 Task: Create in the project AdaptFlow and in the Backlog issue 'Address issues related to incorrect data input by users' a child issue 'Serverless computing application performance remediation and reporting', and assign it to team member softage.2@softage.net. Create in the project AdaptFlow and in the Backlog issue 'Implement multi-factor authentication to further enhance security' a child issue 'Automated testing infrastructure disaster recovery optimization and reporting', and assign it to team member softage.3@softage.net
Action: Mouse moved to (83, 62)
Screenshot: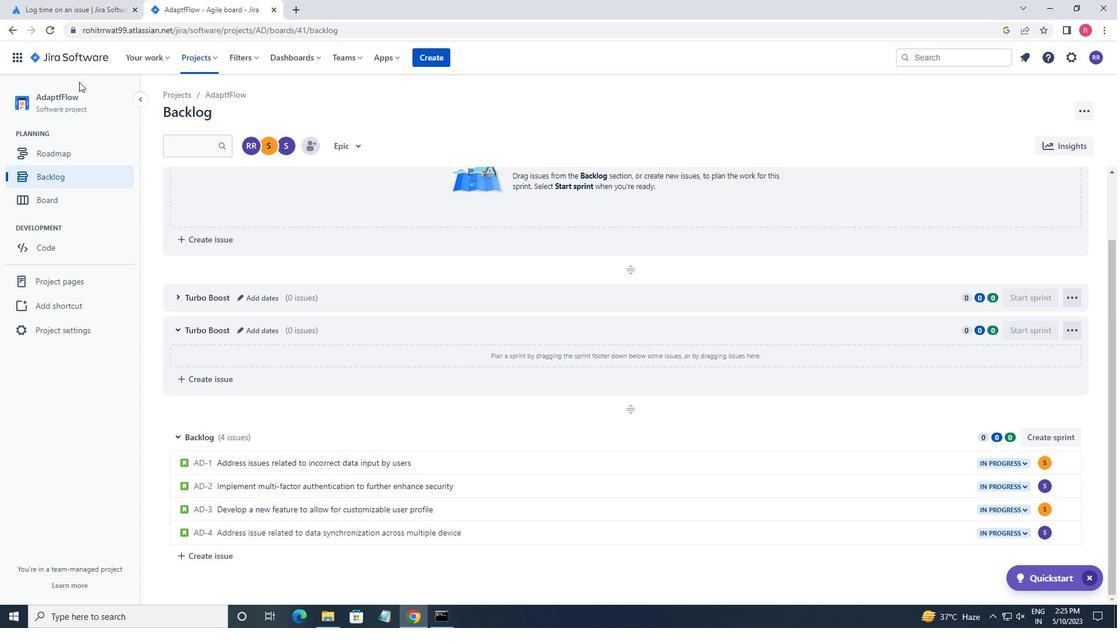 
Action: Mouse pressed left at (83, 62)
Screenshot: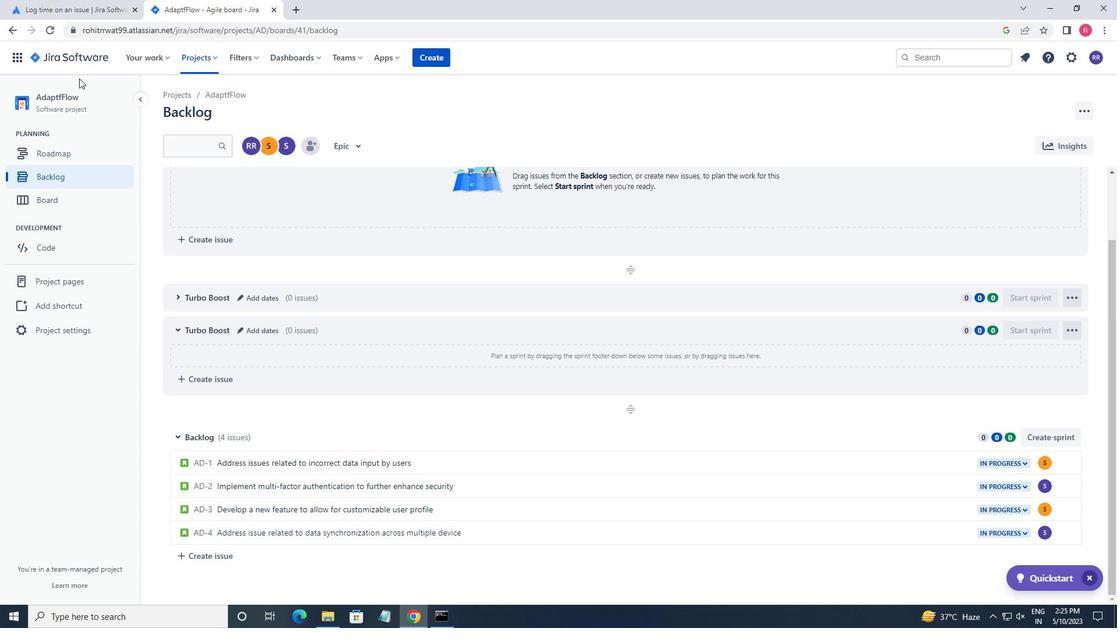 
Action: Mouse moved to (214, 61)
Screenshot: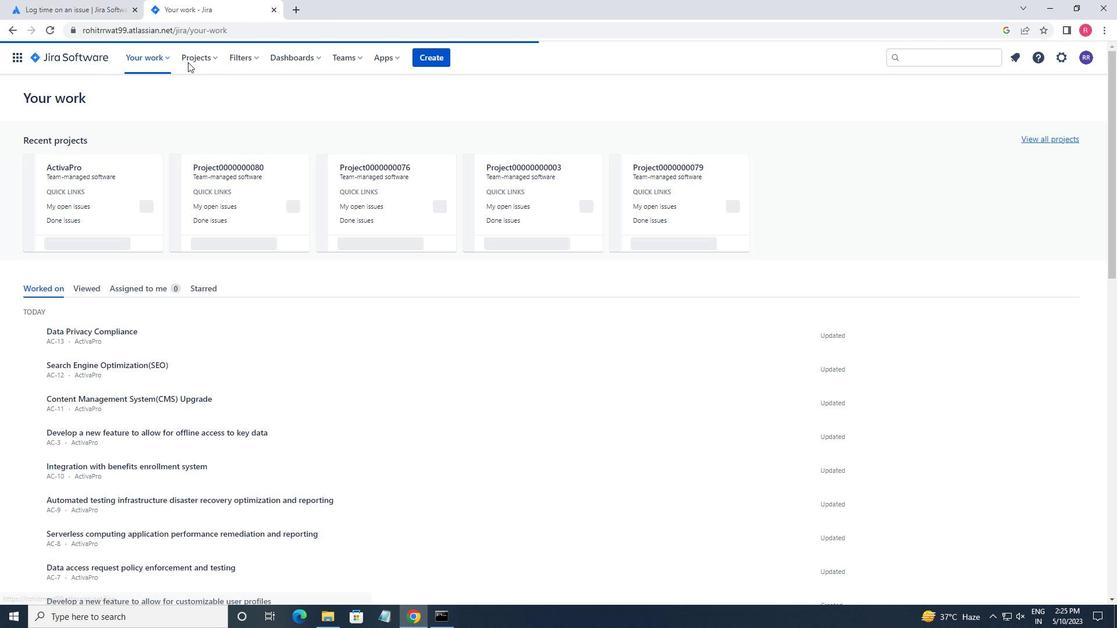
Action: Mouse pressed left at (214, 61)
Screenshot: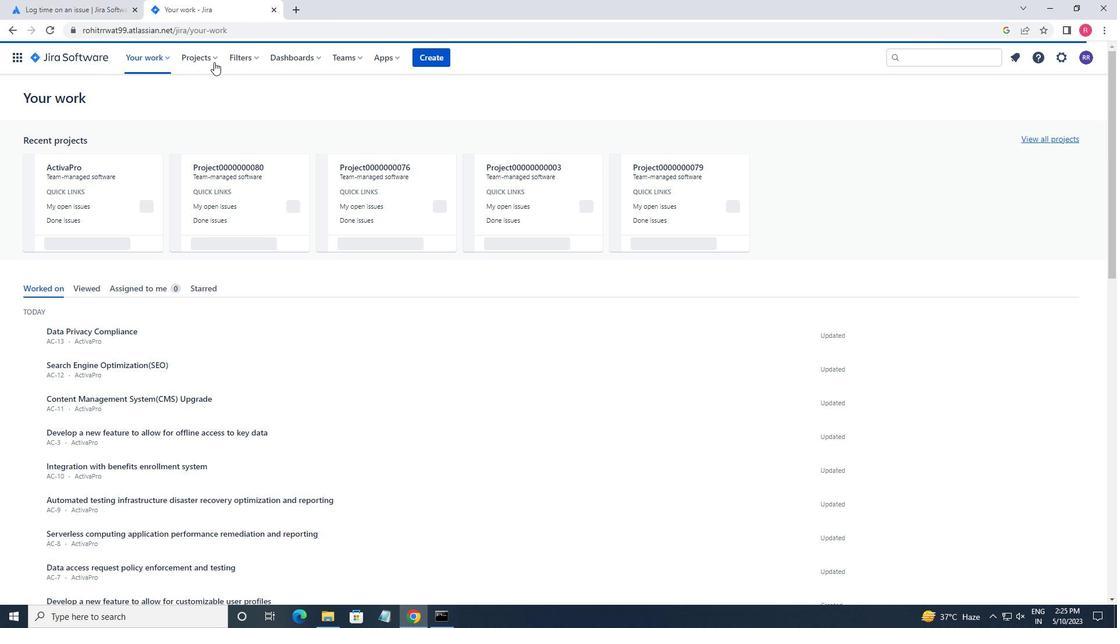 
Action: Mouse moved to (233, 105)
Screenshot: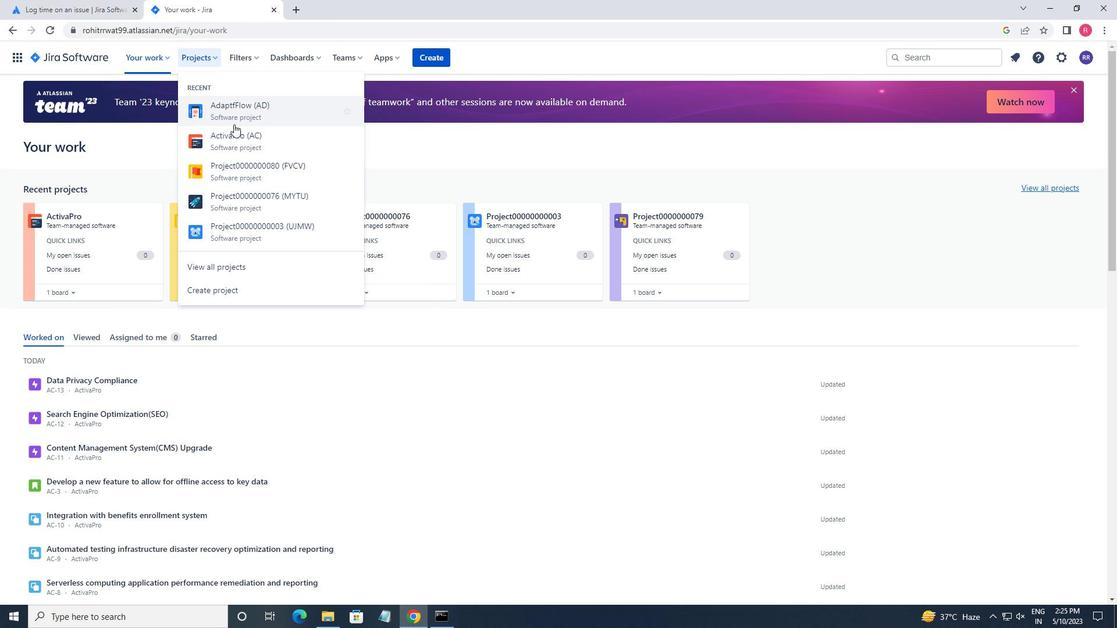 
Action: Mouse pressed left at (233, 105)
Screenshot: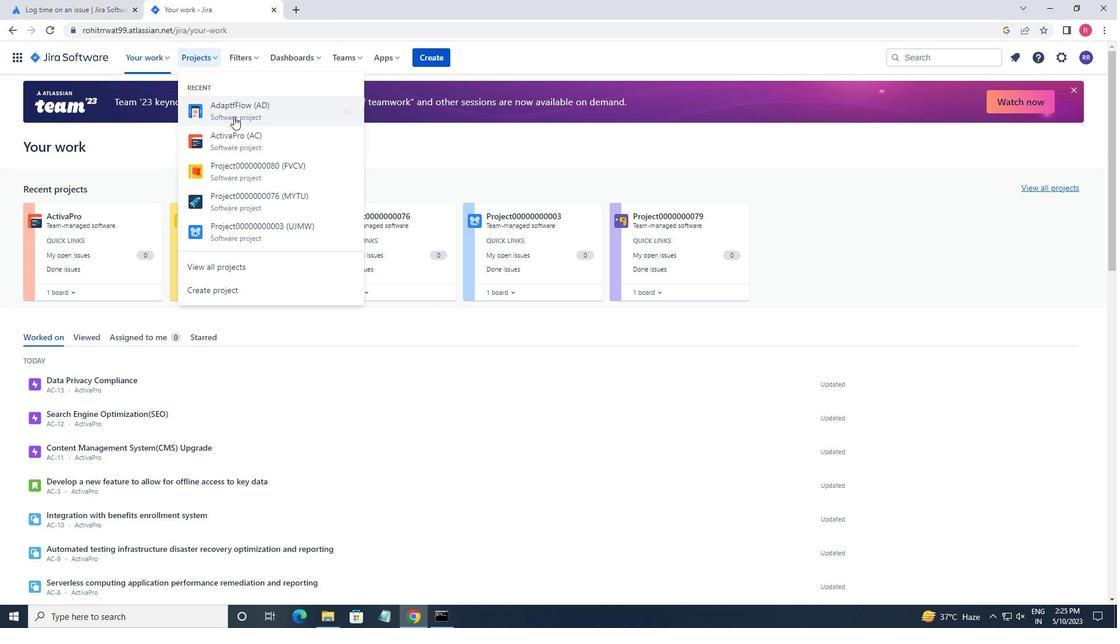 
Action: Mouse moved to (66, 179)
Screenshot: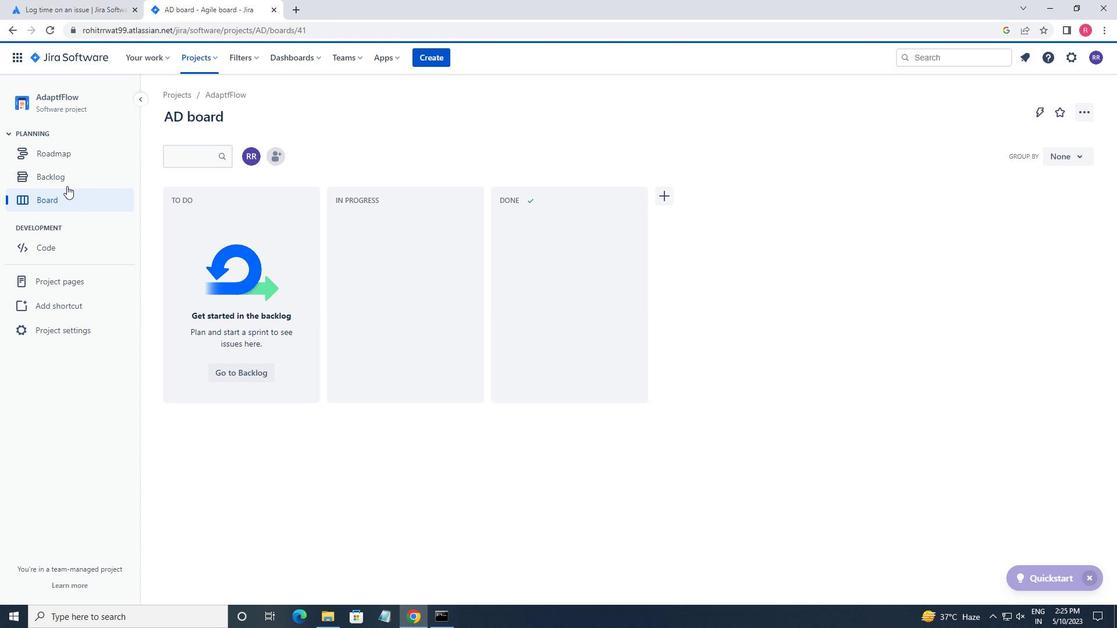
Action: Mouse pressed left at (66, 179)
Screenshot: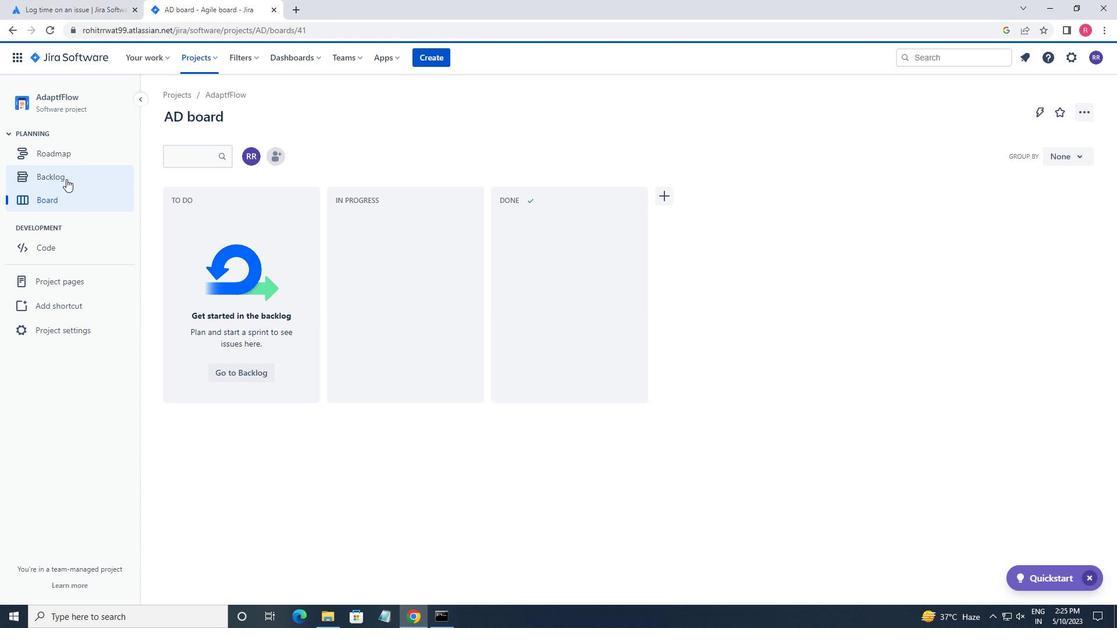 
Action: Mouse moved to (590, 494)
Screenshot: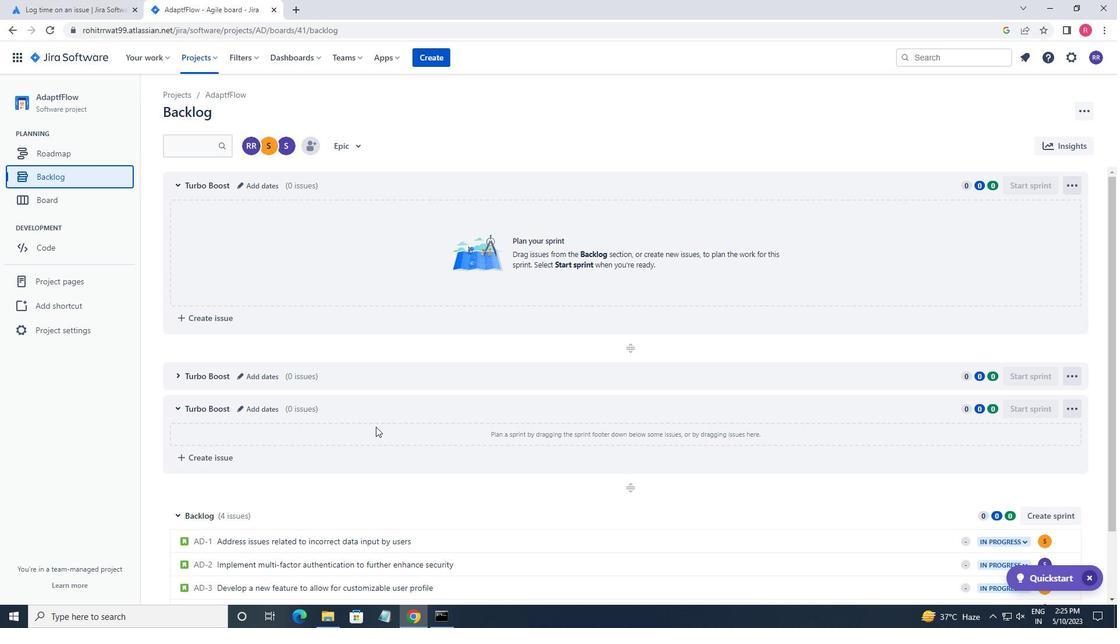 
Action: Mouse scrolled (590, 493) with delta (0, 0)
Screenshot: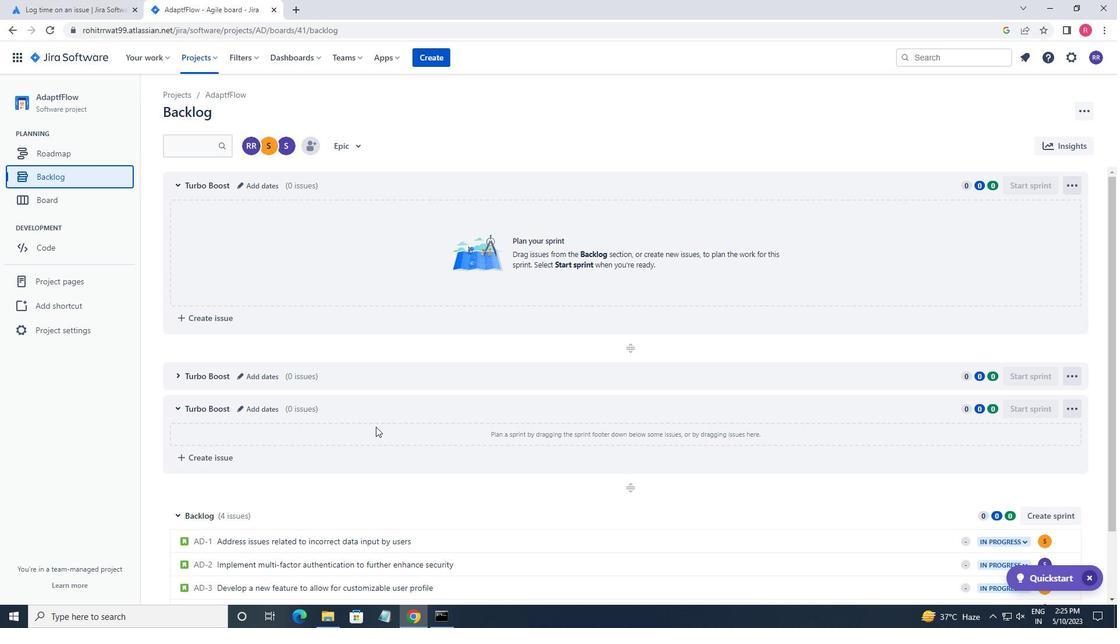 
Action: Mouse moved to (597, 494)
Screenshot: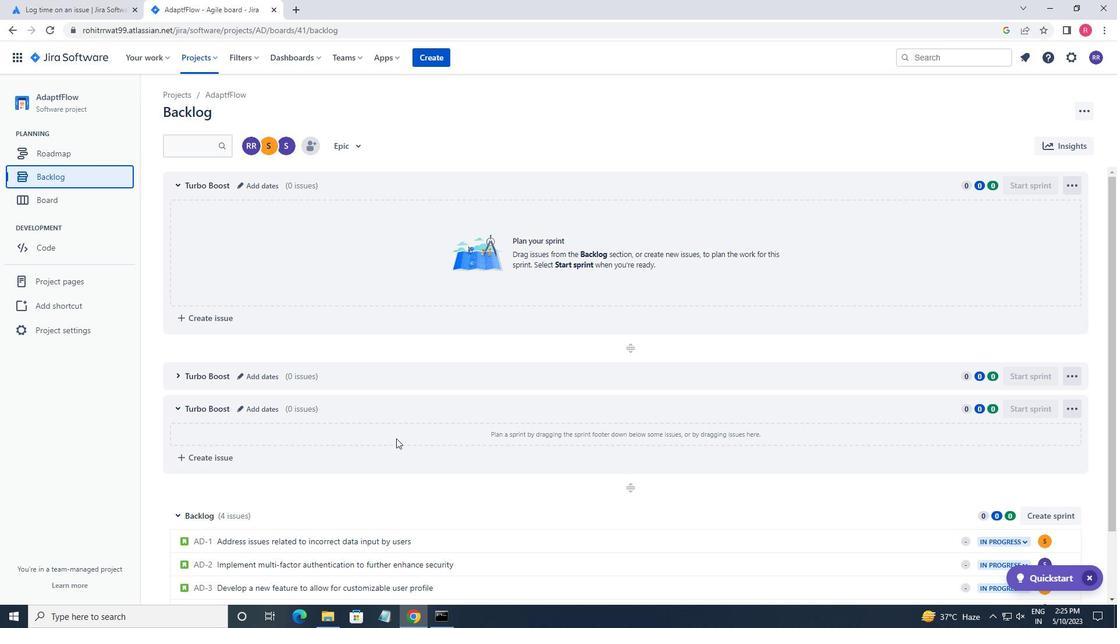 
Action: Mouse scrolled (597, 493) with delta (0, 0)
Screenshot: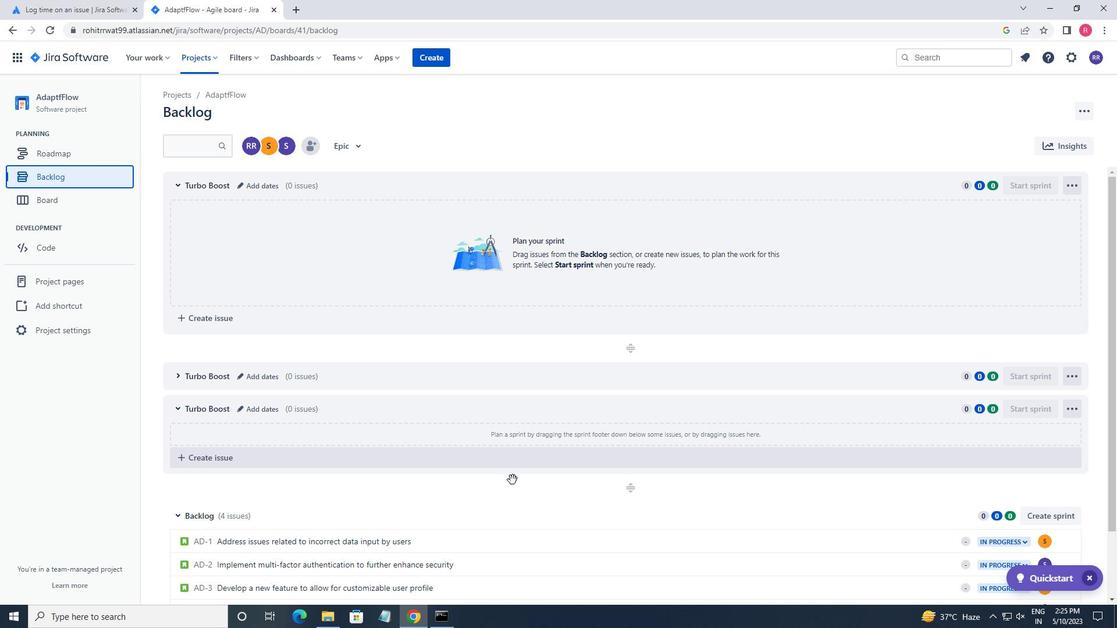 
Action: Mouse moved to (749, 465)
Screenshot: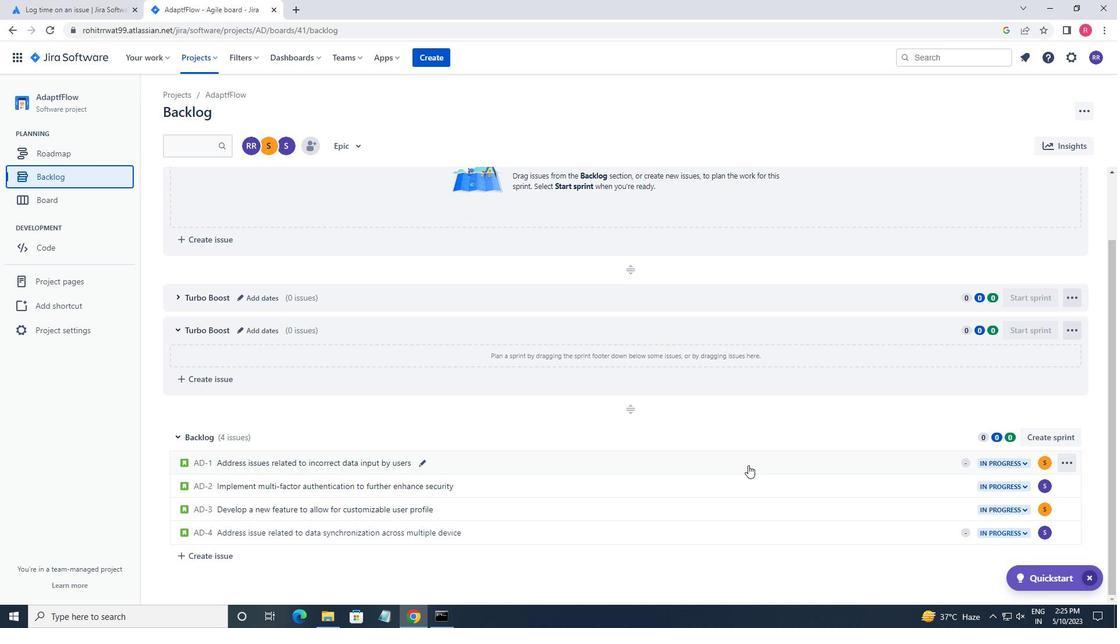 
Action: Mouse pressed left at (749, 465)
Screenshot: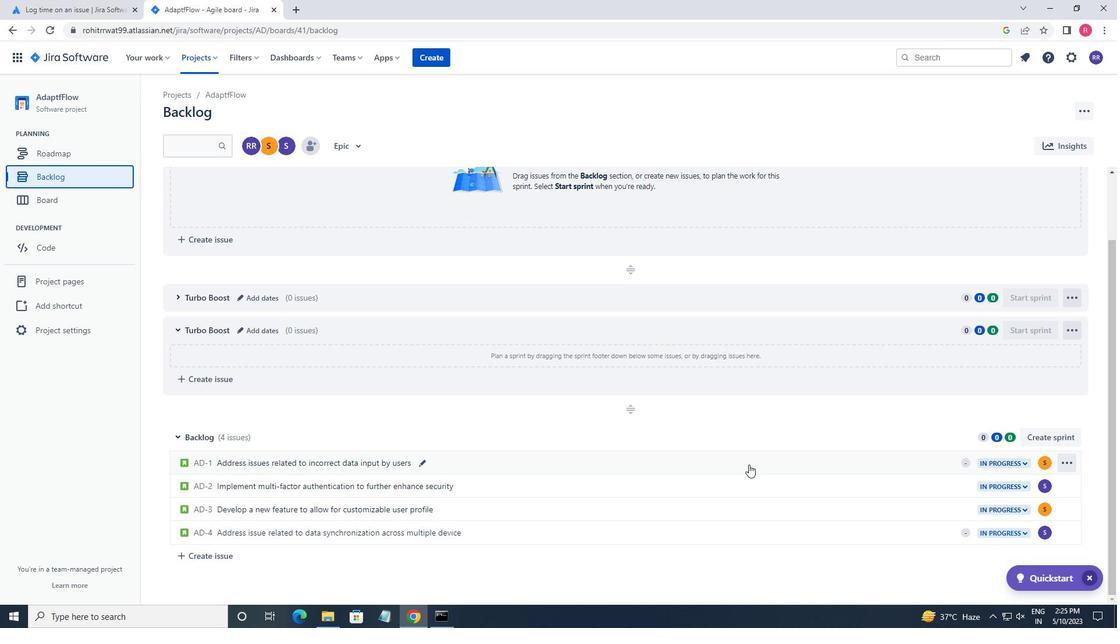 
Action: Mouse moved to (905, 251)
Screenshot: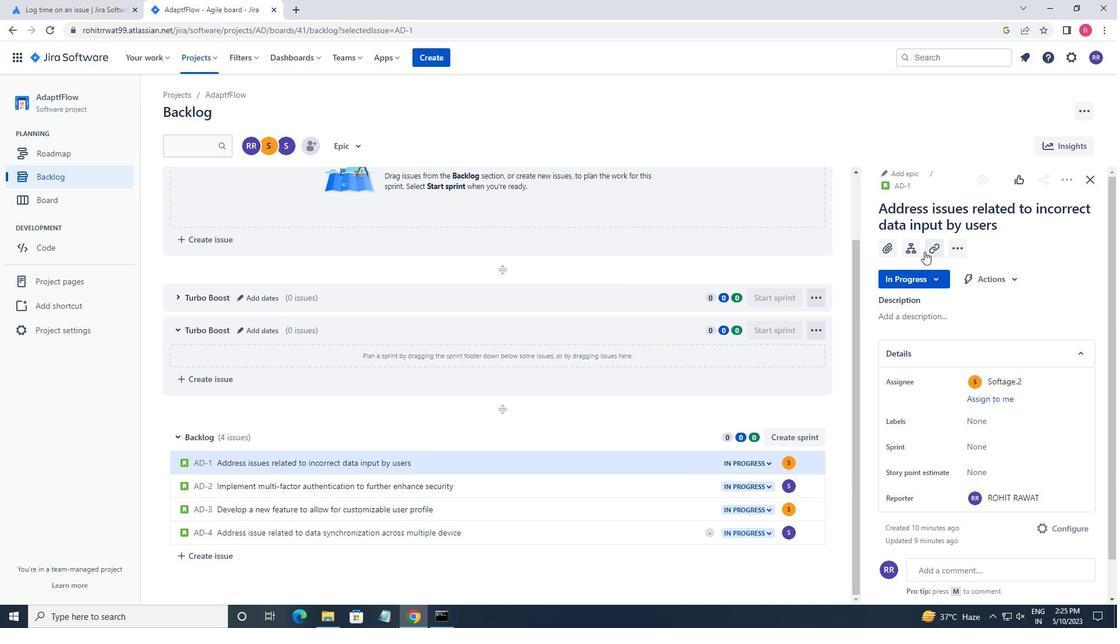 
Action: Mouse pressed left at (905, 251)
Screenshot: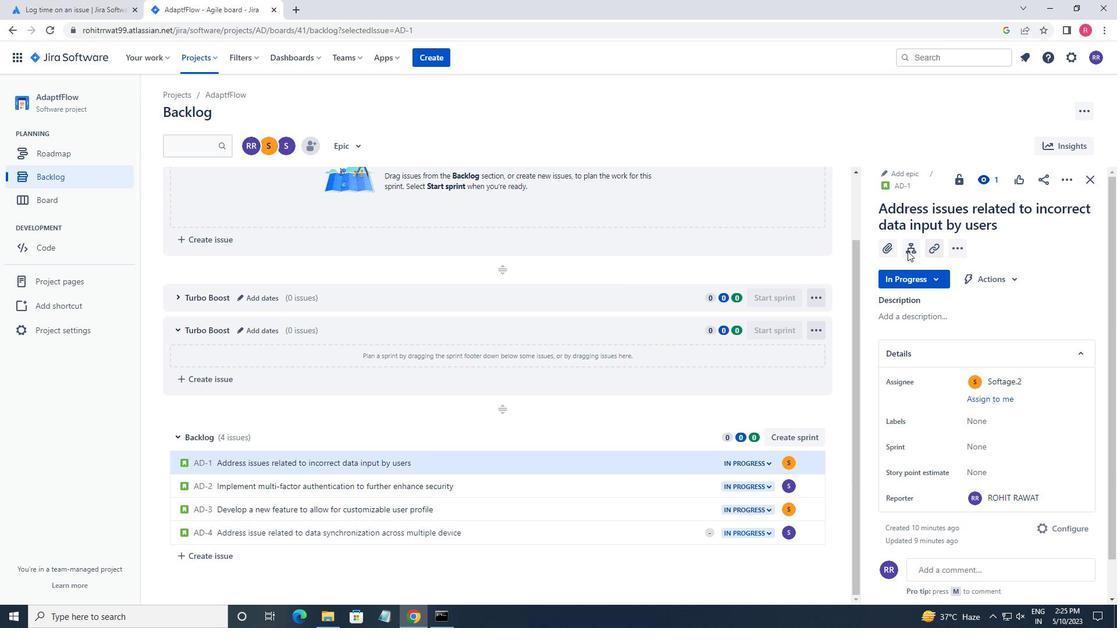 
Action: Mouse moved to (907, 364)
Screenshot: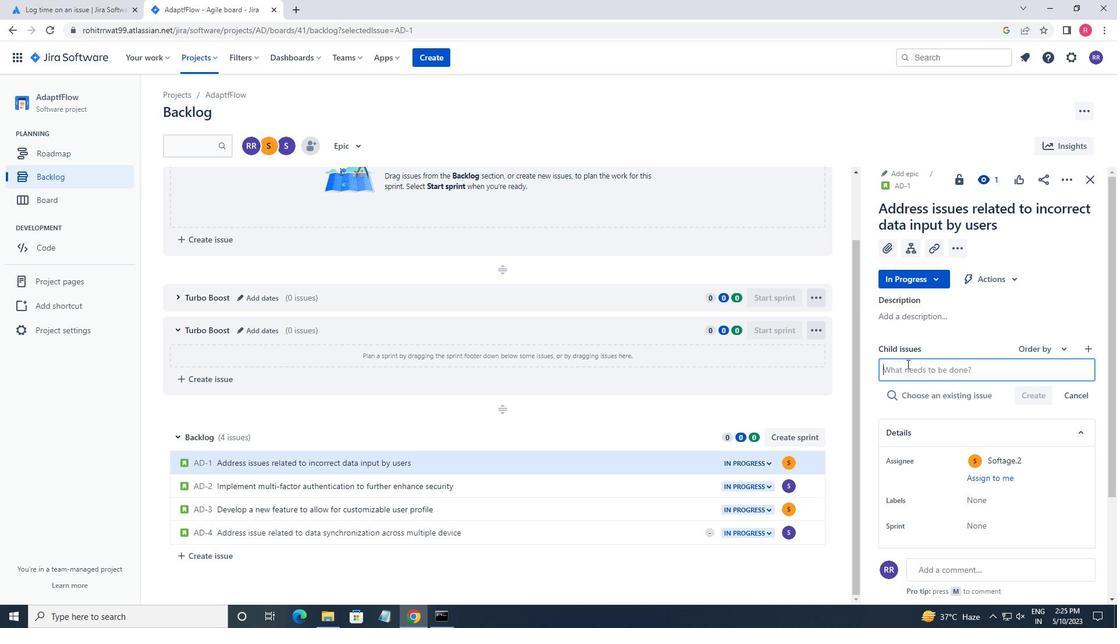 
Action: Key pressed <Key.shift>SERVERLESS<Key.space>COMPUTING<Key.space>APPLICATION<Key.space>PERFI<Key.backspace>ORMANCE
Screenshot: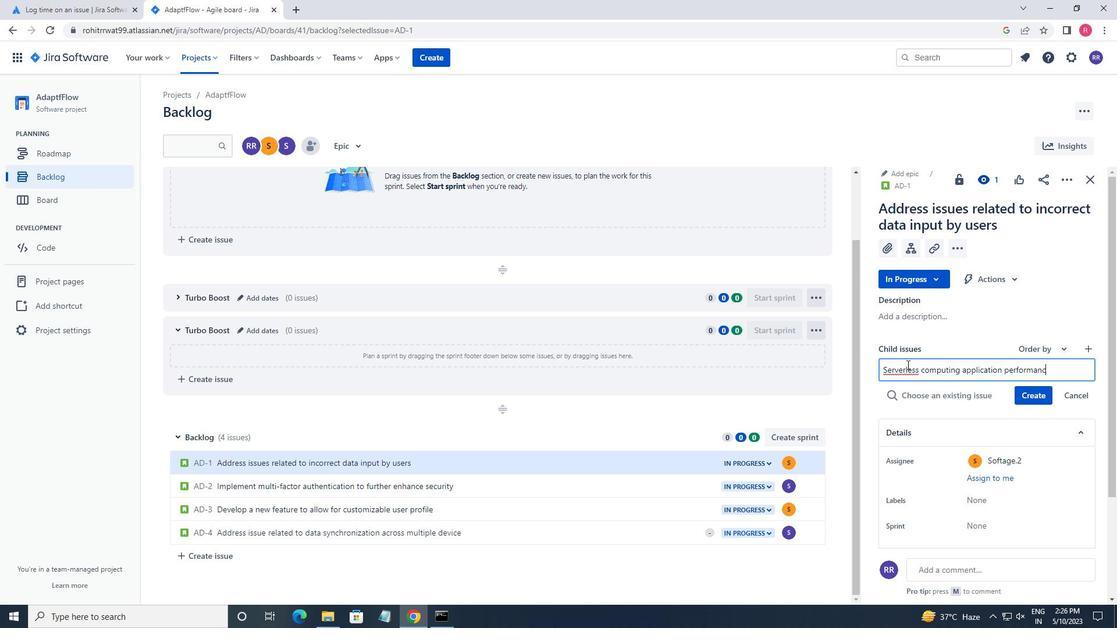 
Action: Mouse moved to (910, 366)
Screenshot: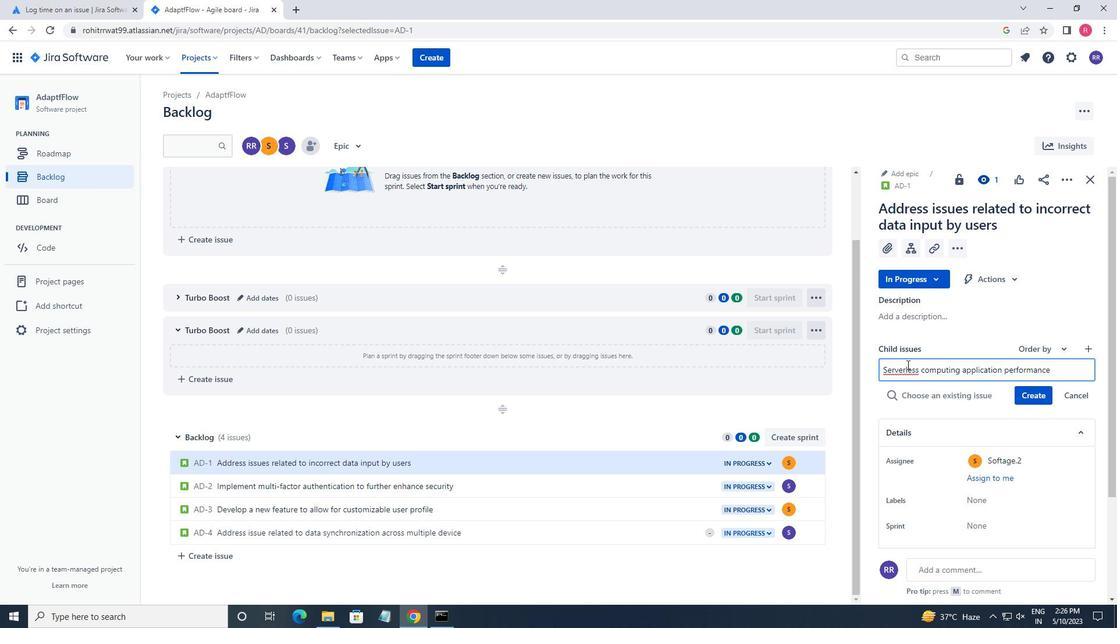 
Action: Mouse pressed left at (910, 366)
Screenshot: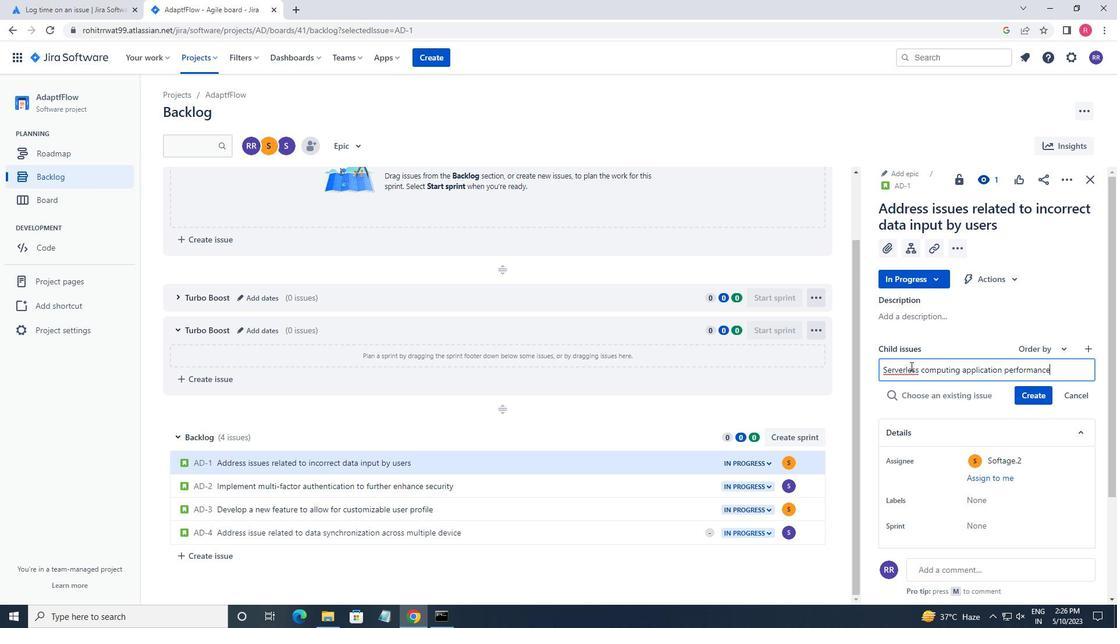 
Action: Mouse moved to (1058, 370)
Screenshot: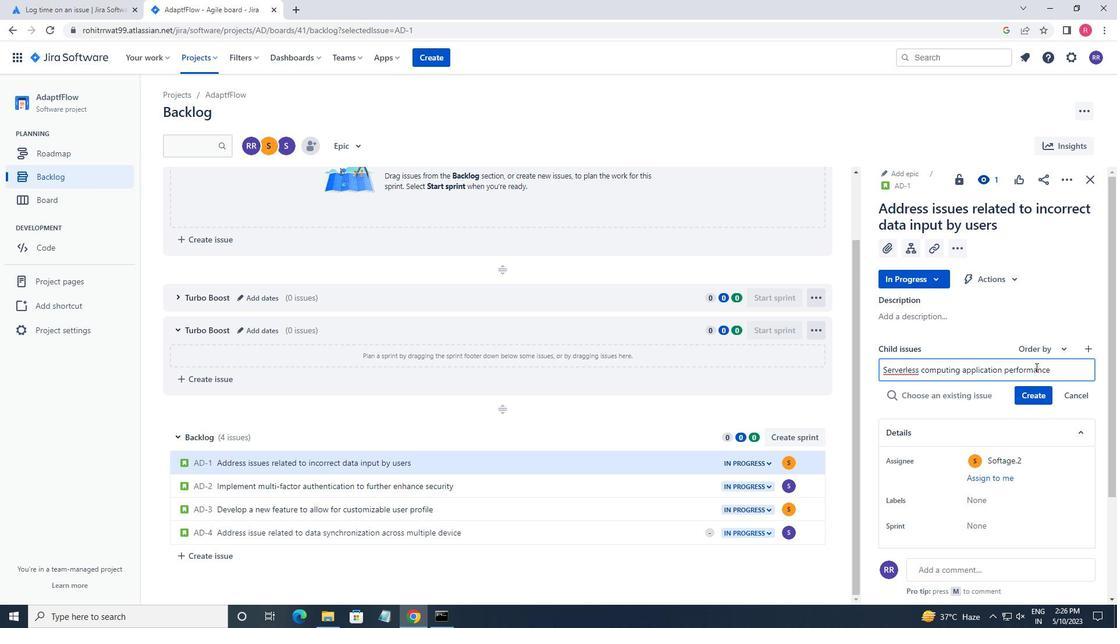 
Action: Mouse pressed left at (1058, 370)
Screenshot: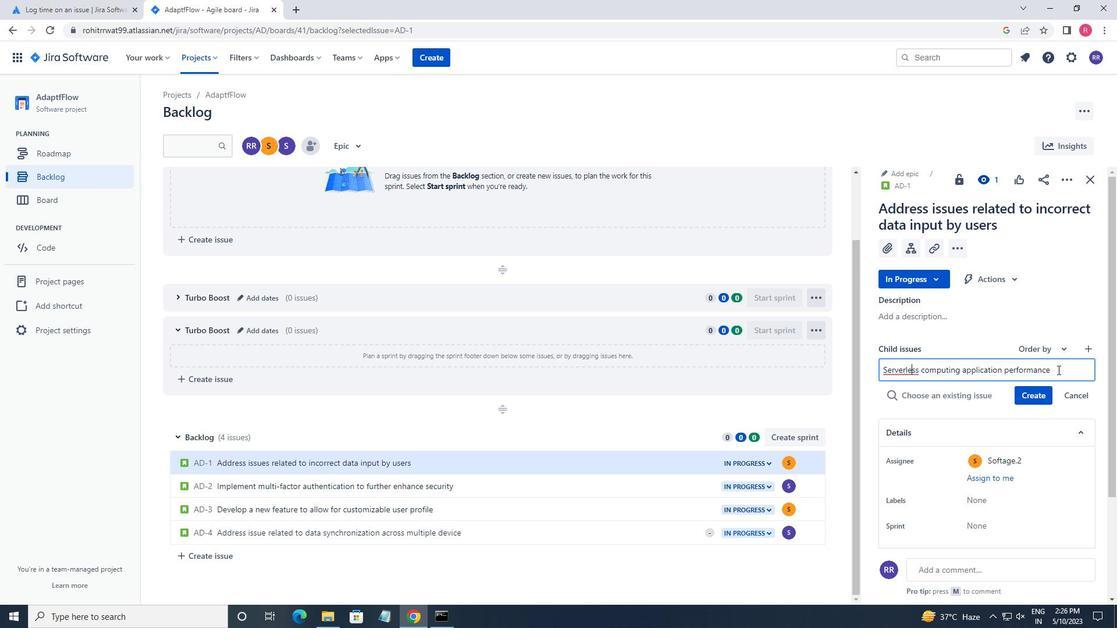 
Action: Mouse moved to (1057, 369)
Screenshot: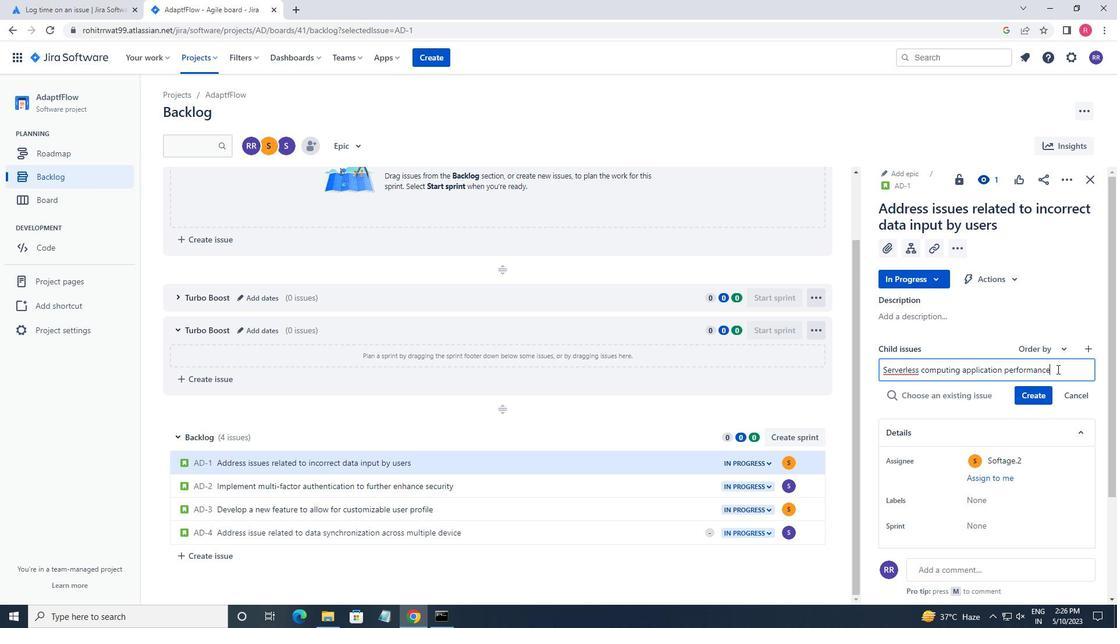 
Action: Key pressed <Key.enter>
Screenshot: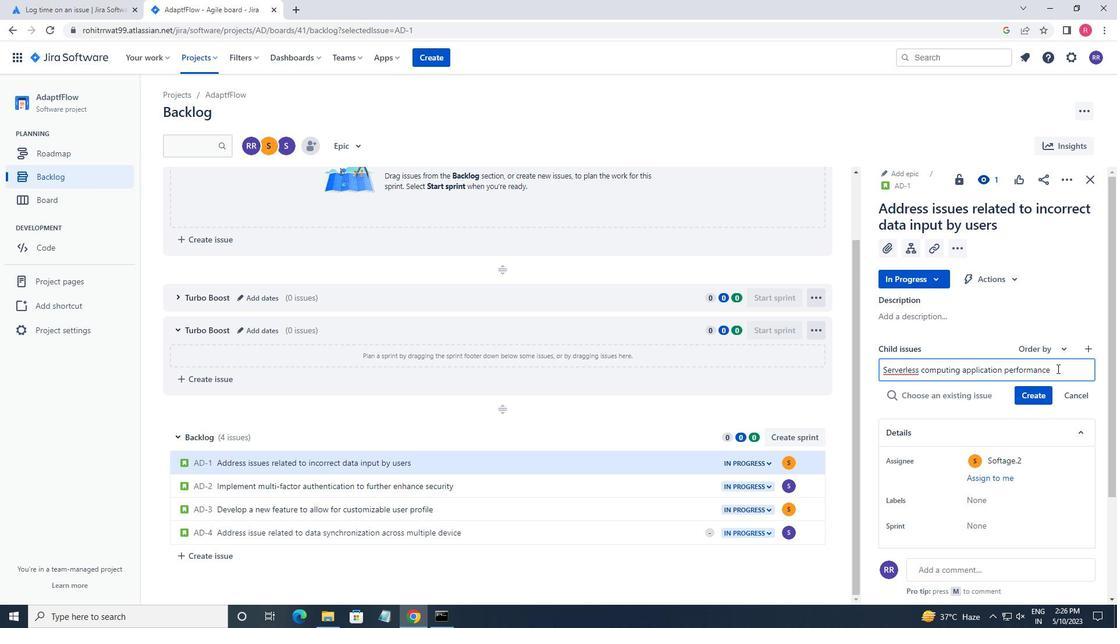 
Action: Mouse moved to (1057, 369)
Screenshot: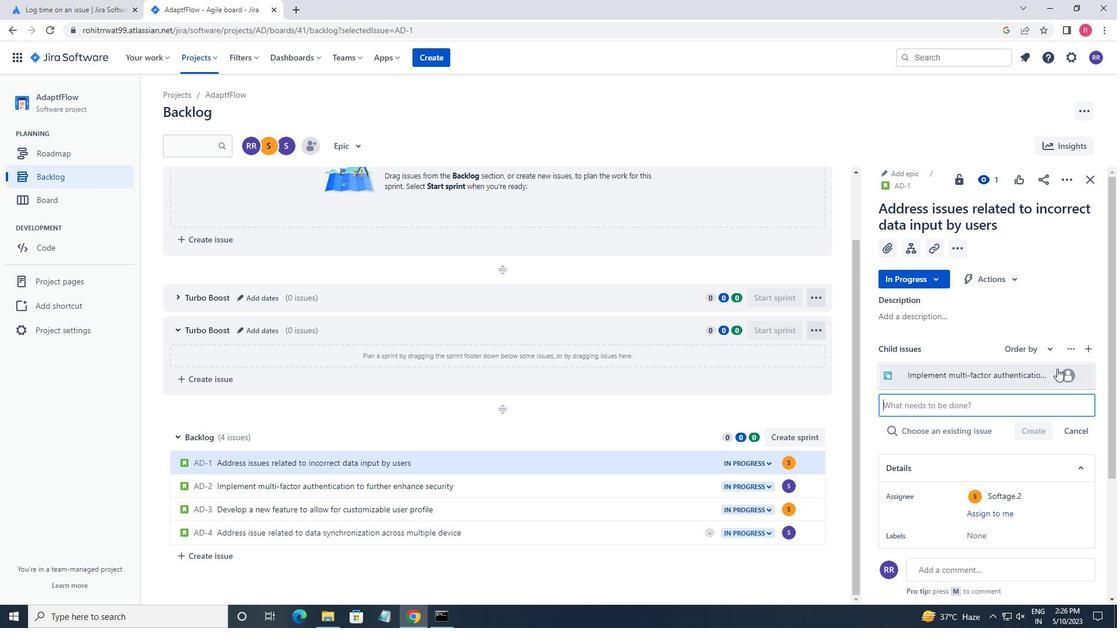 
Action: Mouse pressed left at (1057, 369)
Screenshot: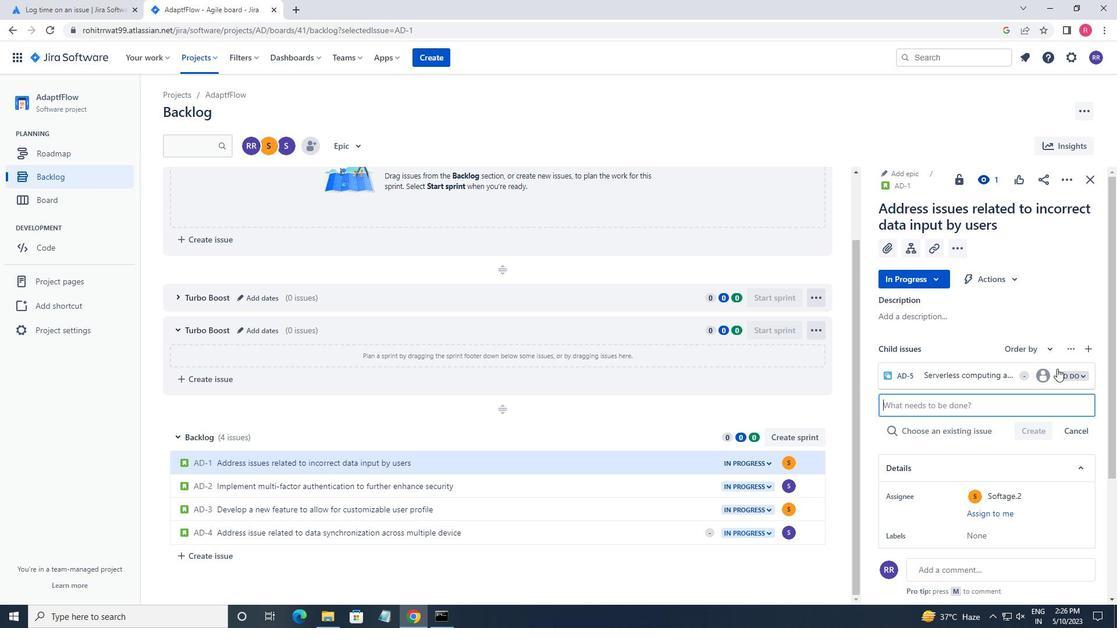 
Action: Mouse moved to (1002, 376)
Screenshot: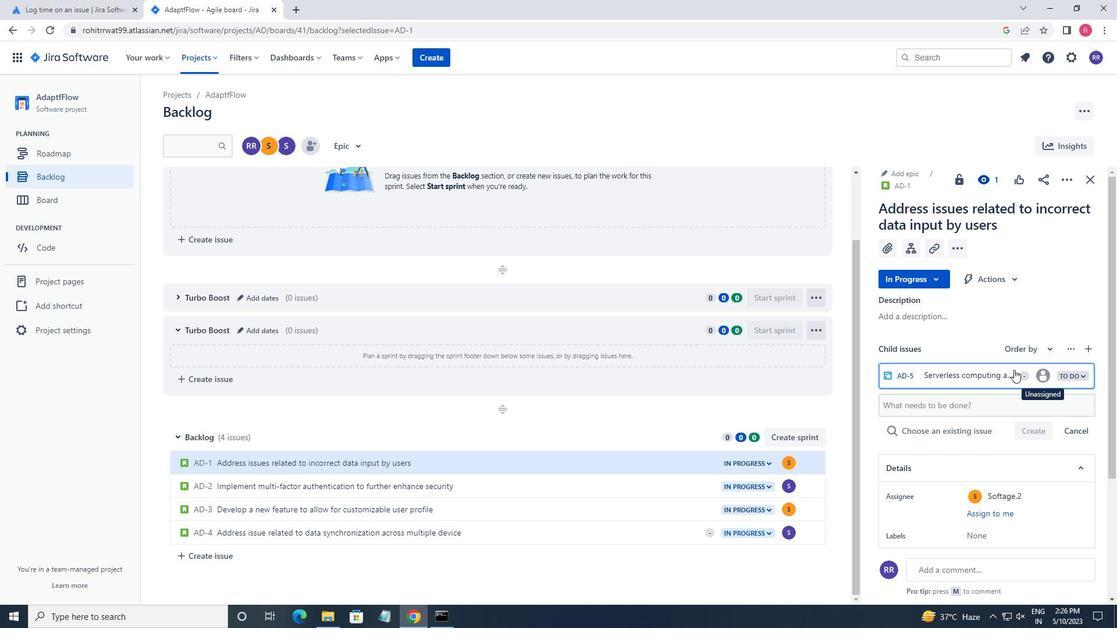 
Action: Mouse pressed left at (1002, 376)
Screenshot: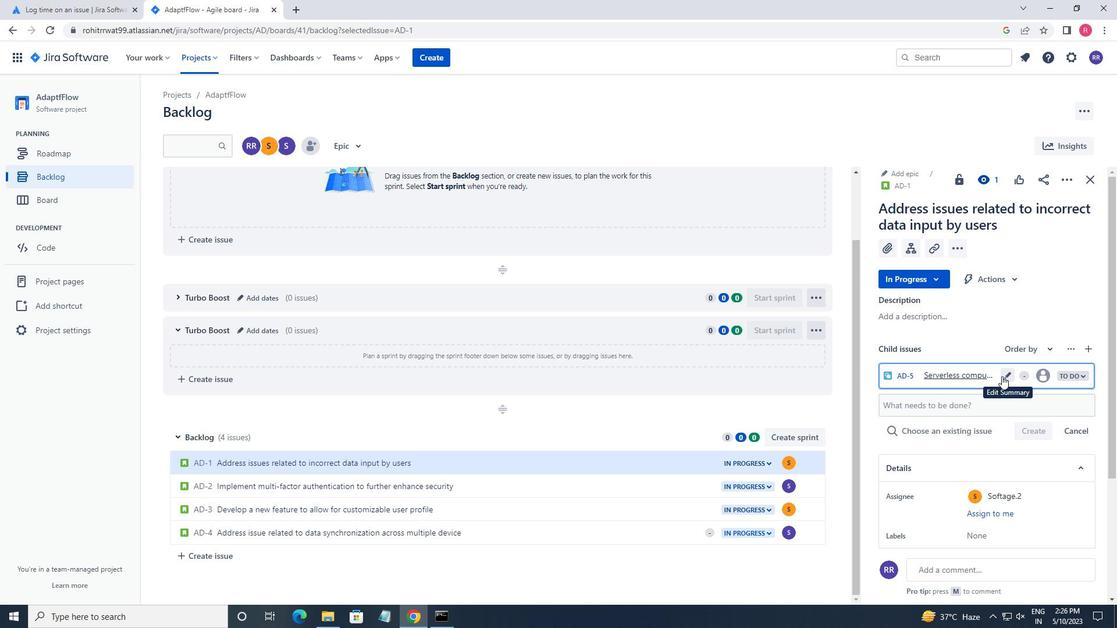 
Action: Mouse moved to (968, 376)
Screenshot: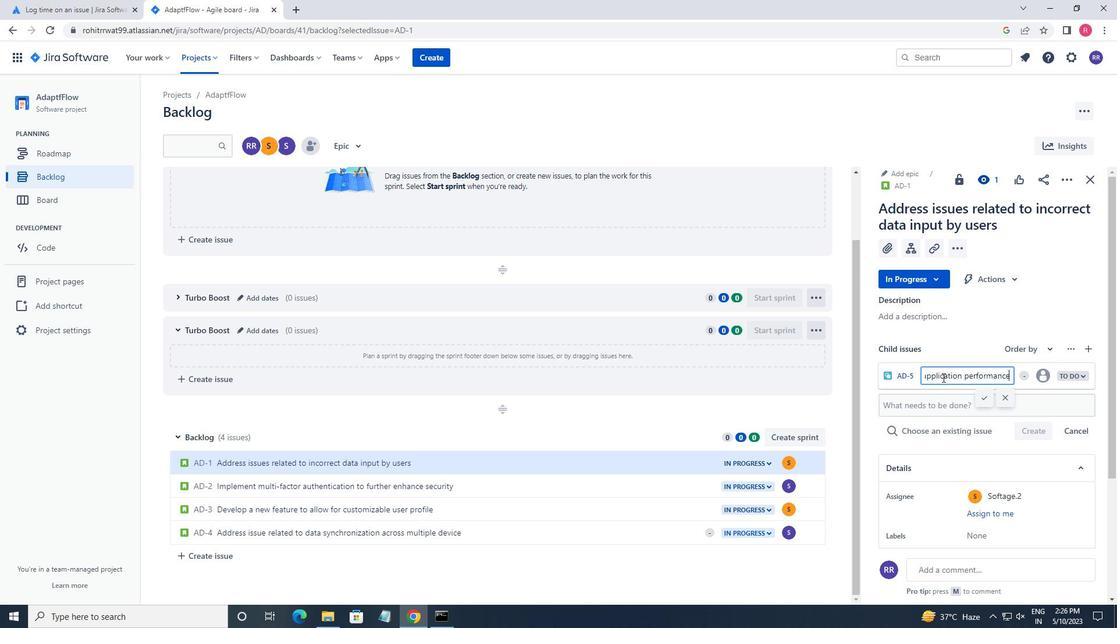 
Action: Key pressed <Key.space>REMEDIATION<Key.space>AND<Key.space>REPORTING<Key.enter>
Screenshot: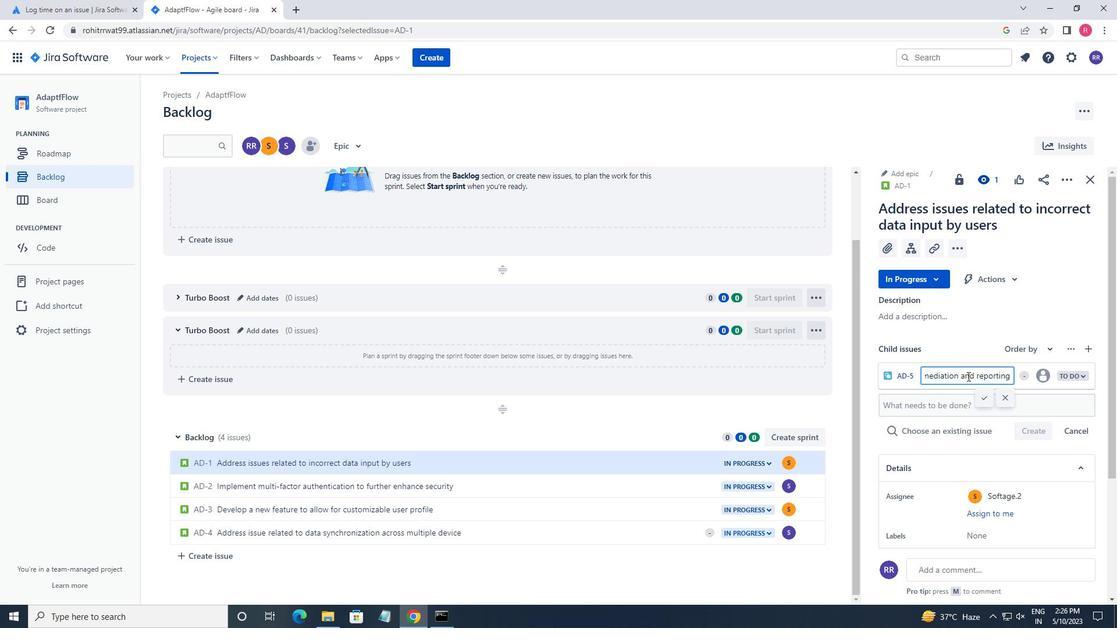 
Action: Mouse moved to (1043, 373)
Screenshot: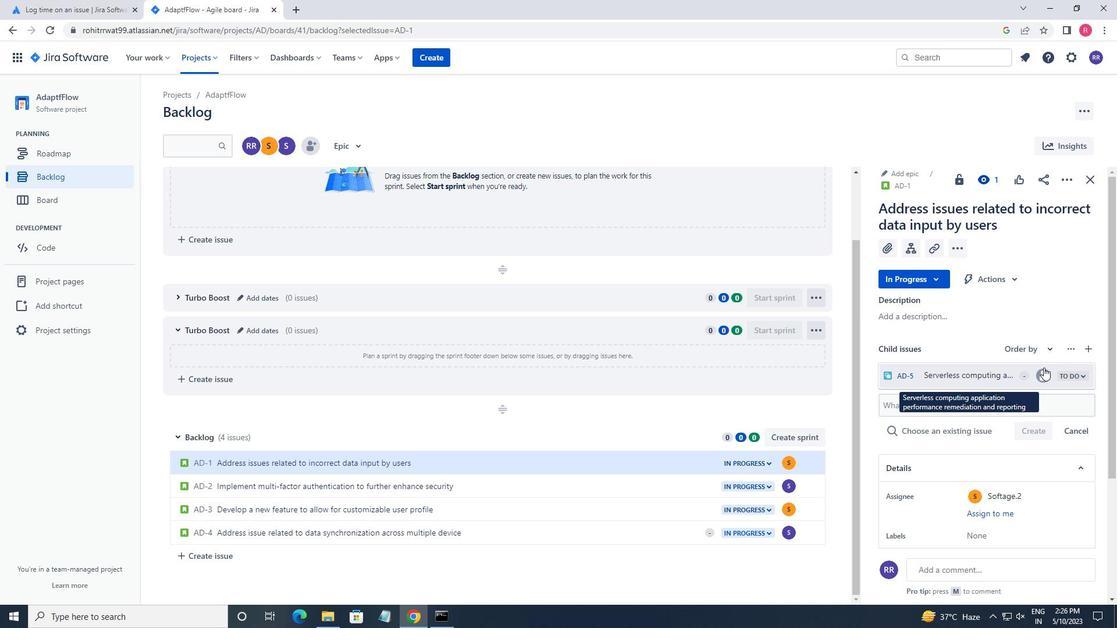 
Action: Mouse pressed left at (1043, 373)
Screenshot: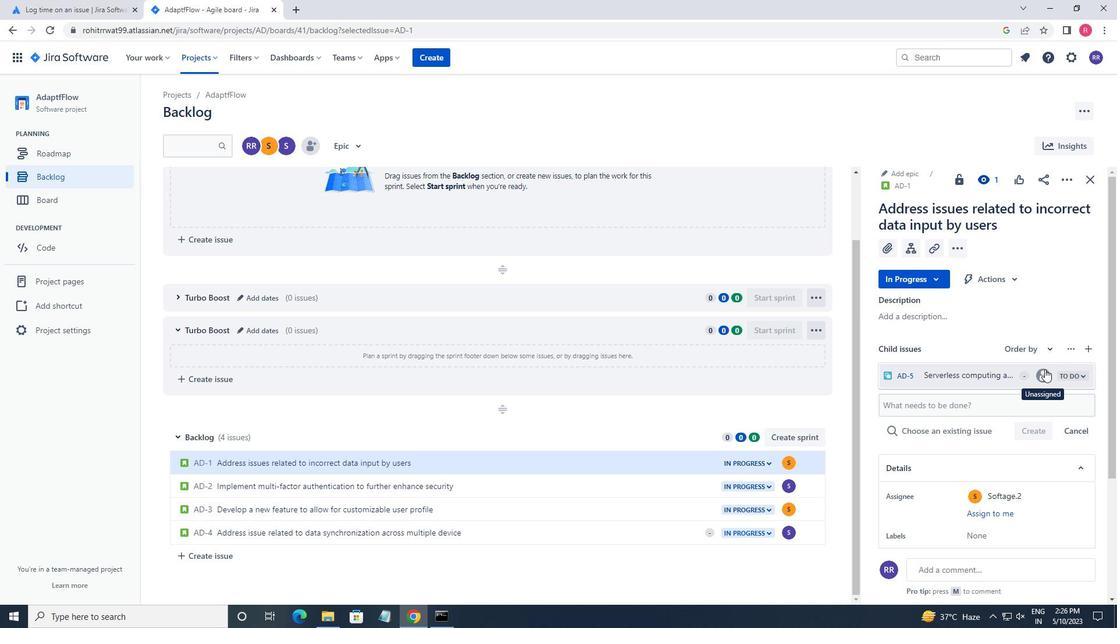 
Action: Mouse moved to (918, 353)
Screenshot: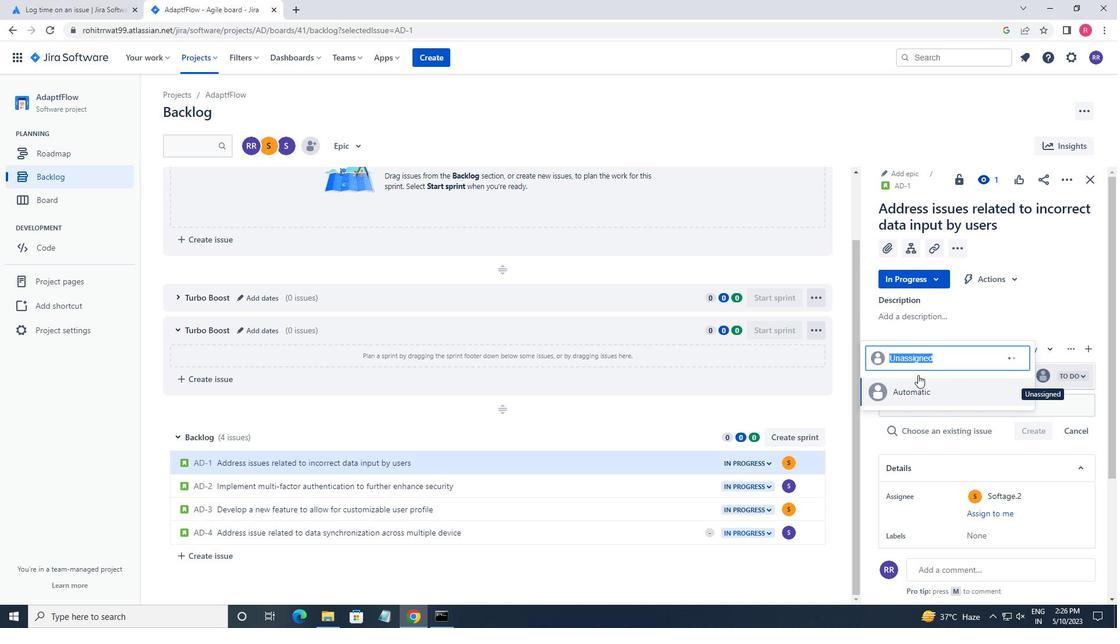 
Action: Key pressed <Key.shift>SOFTAGE.2<Key.shift>@SOFTAGE.NET<Key.enter>
Screenshot: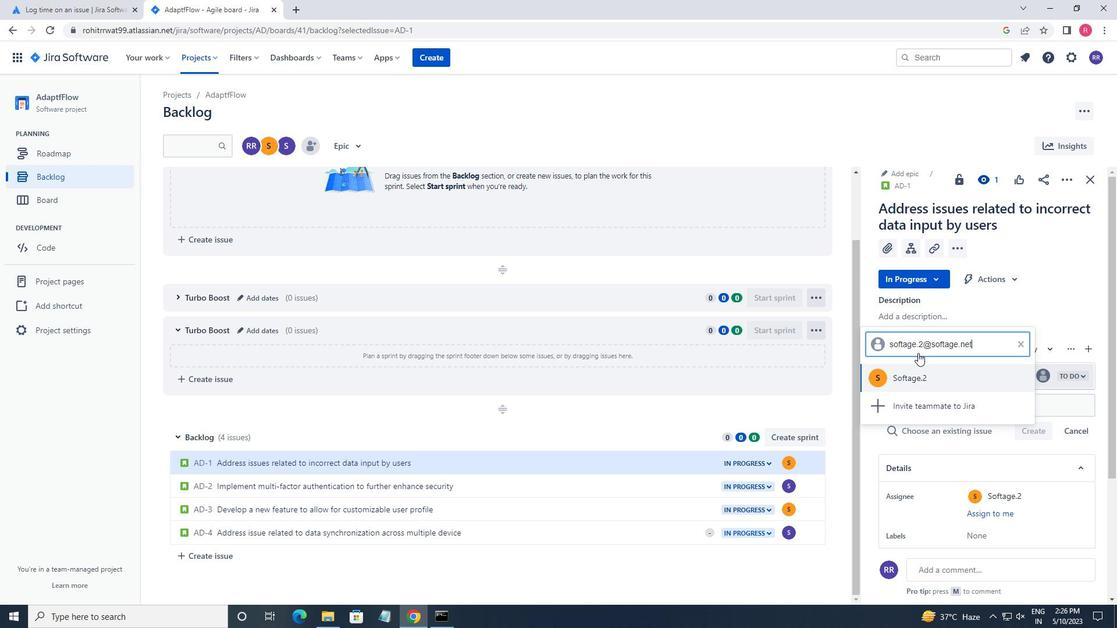 
Action: Mouse moved to (503, 484)
Screenshot: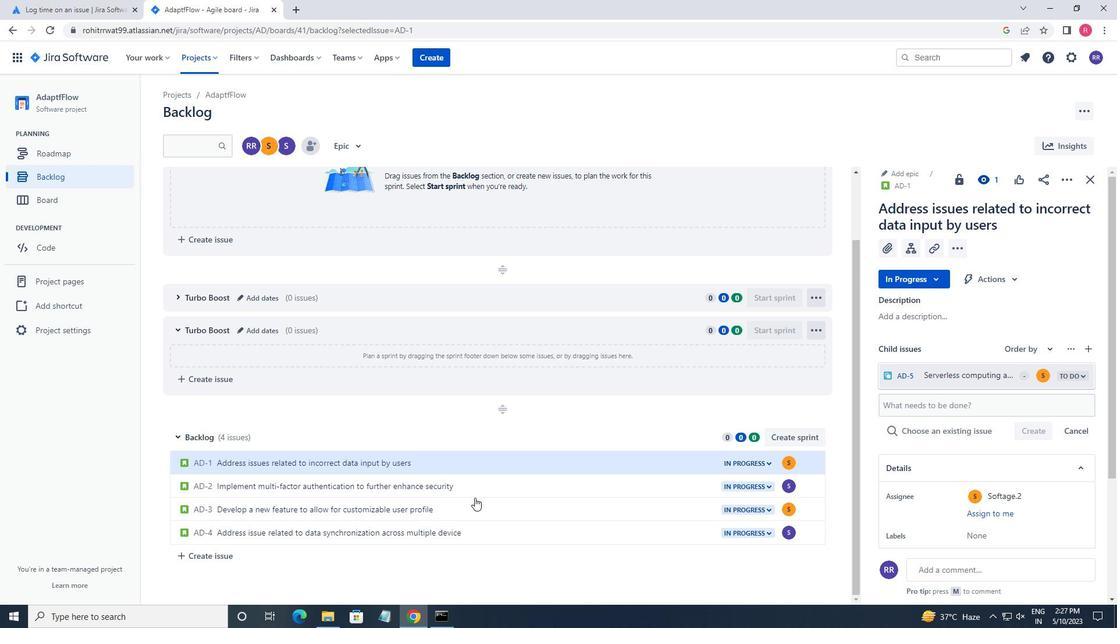 
Action: Mouse pressed left at (503, 484)
Screenshot: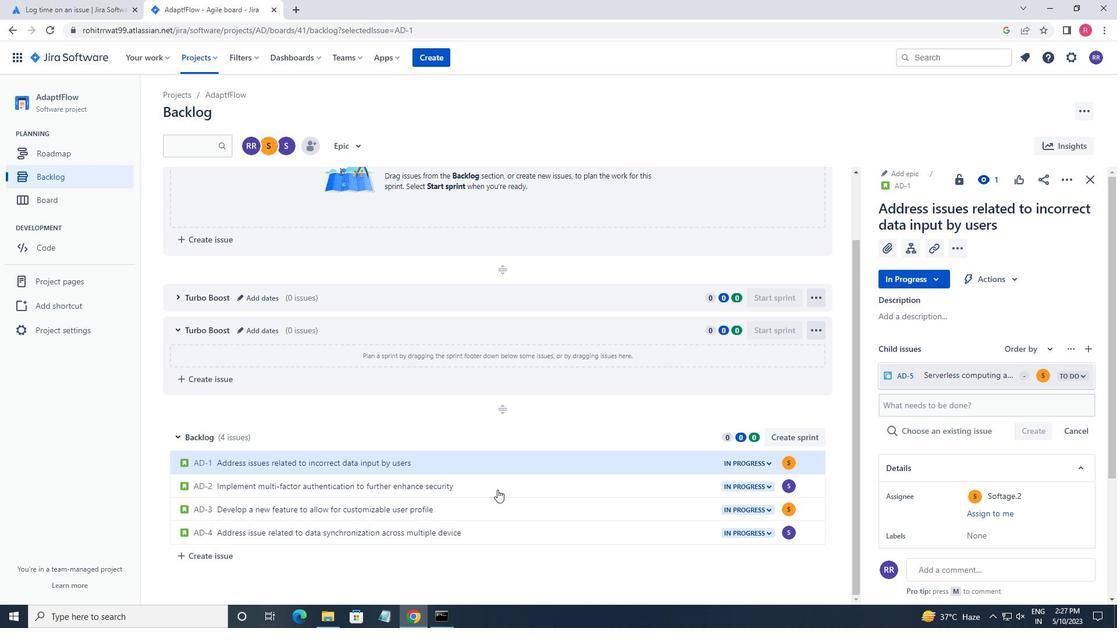 
Action: Mouse moved to (906, 261)
Screenshot: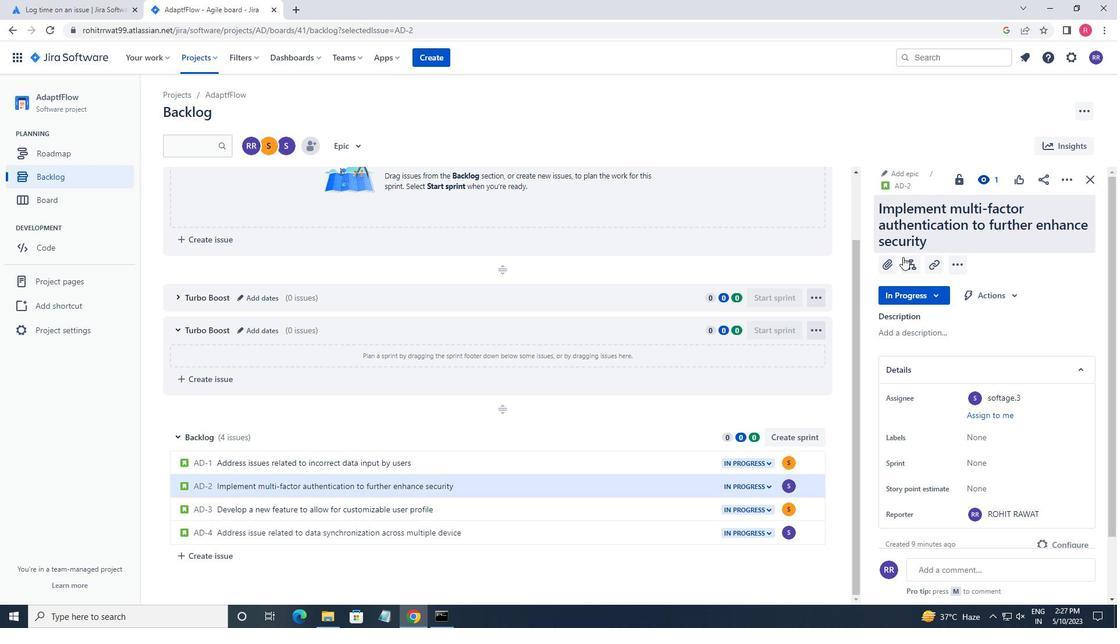 
Action: Mouse pressed left at (906, 261)
Screenshot: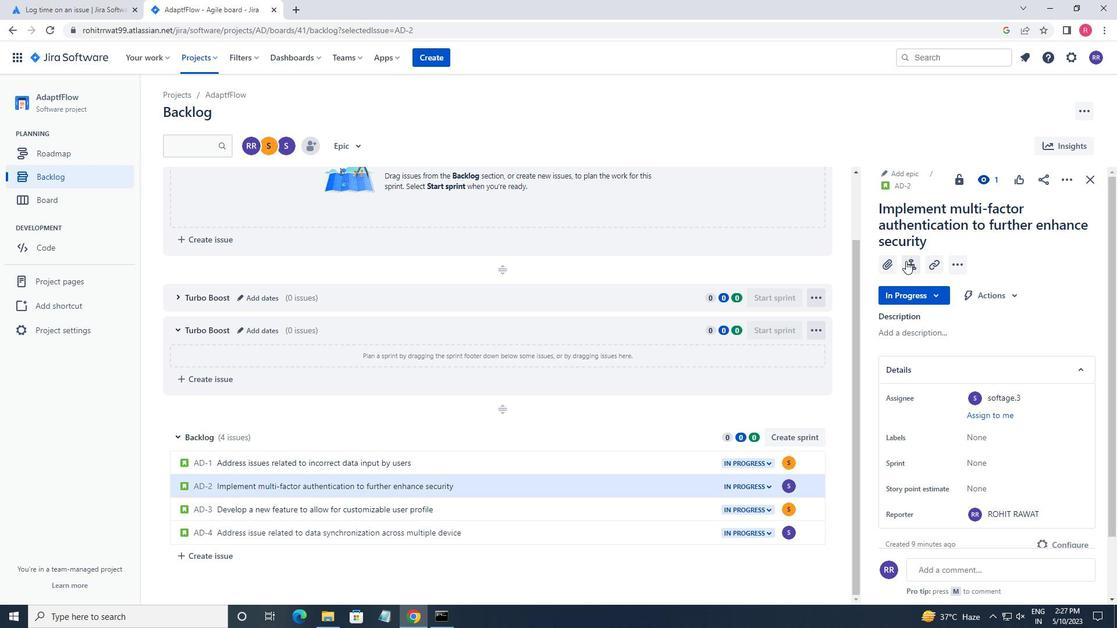 
Action: Mouse moved to (957, 378)
Screenshot: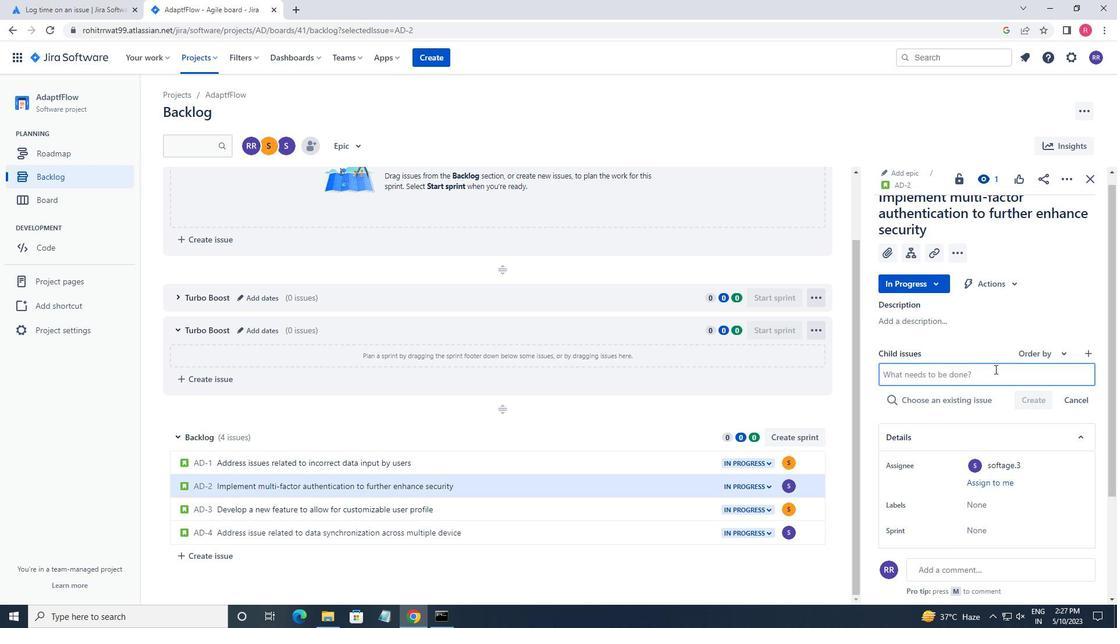 
Action: Key pressed <Key.shift>AUTOMATED<Key.space>TESTING<Key.space>INFRASTUCTURE<Key.space>DISATER<Key.space>RECOVERY<Key.space>OP
Screenshot: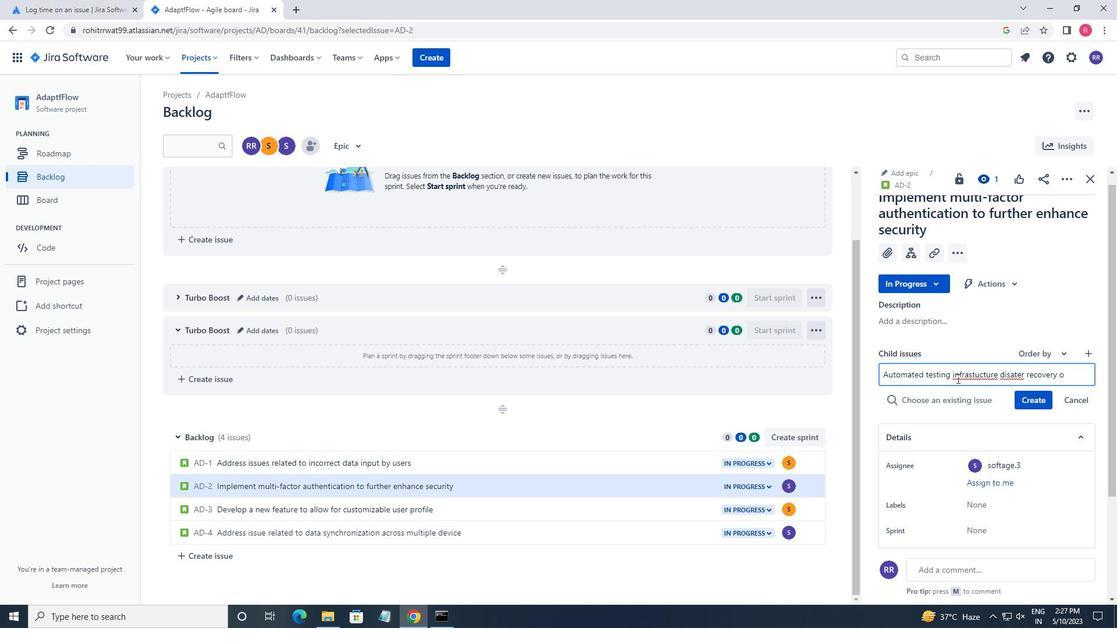 
Action: Mouse moved to (1008, 378)
Screenshot: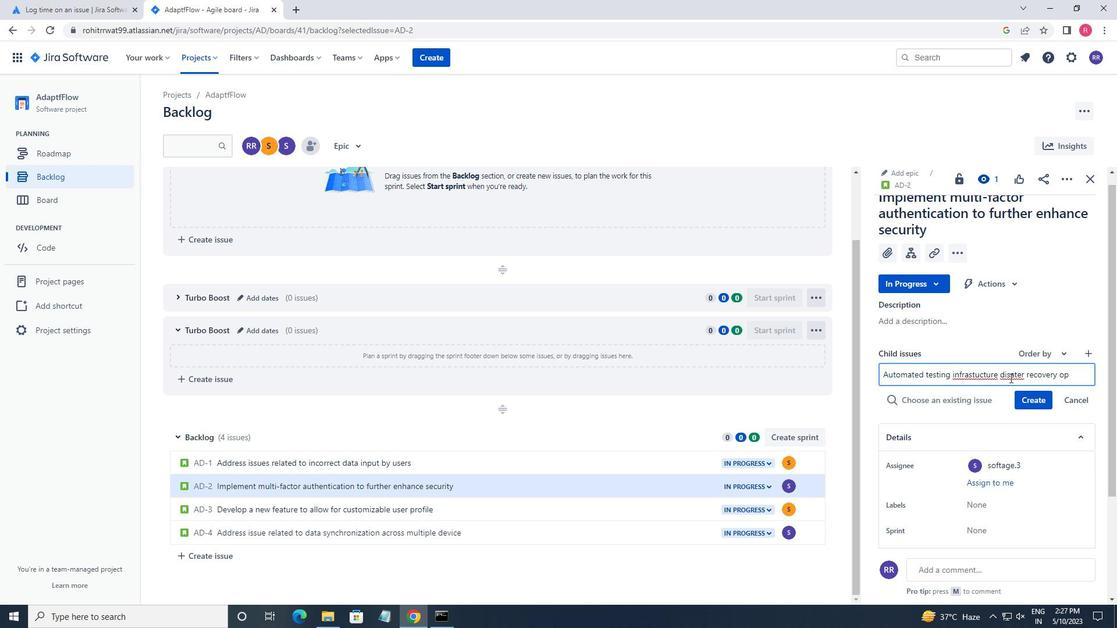 
Action: Mouse pressed left at (1008, 378)
Screenshot: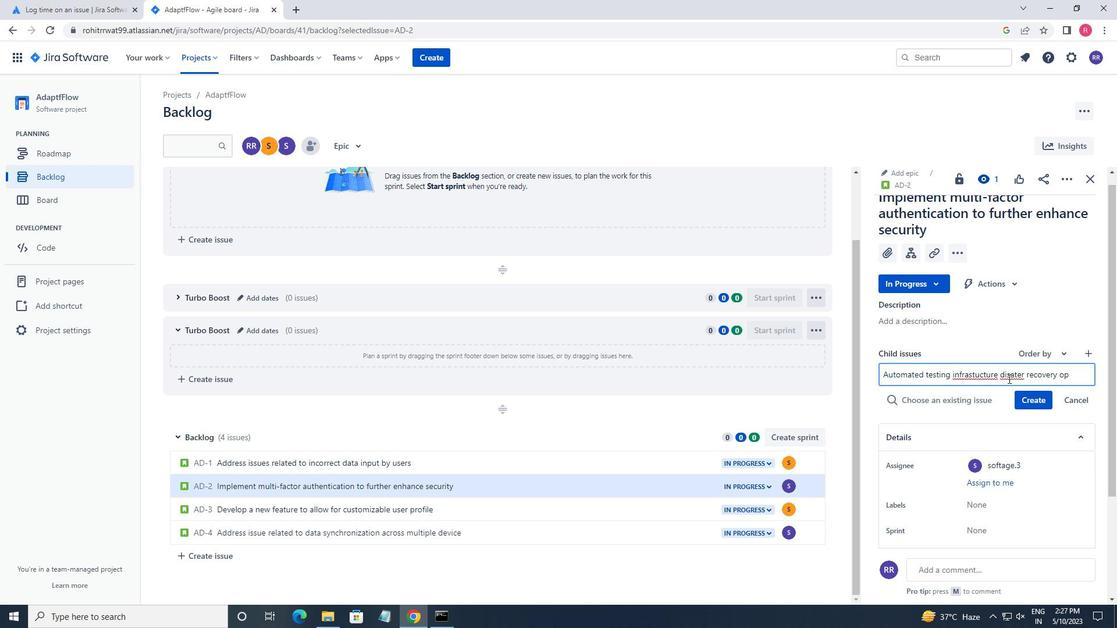 
Action: Mouse moved to (1015, 377)
Screenshot: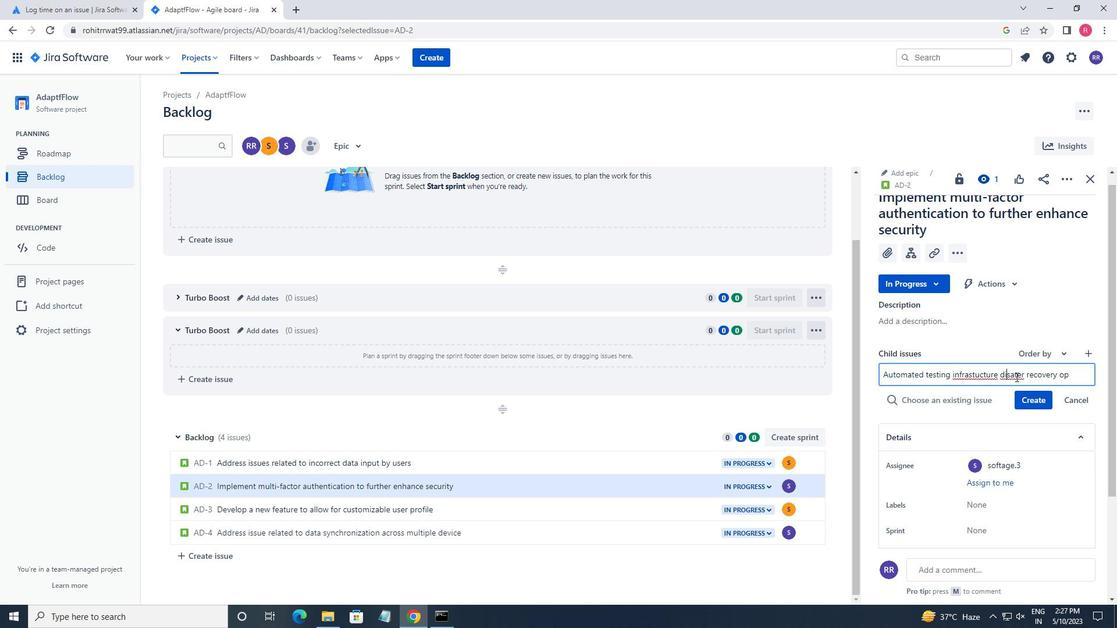 
Action: Mouse pressed left at (1015, 377)
Screenshot: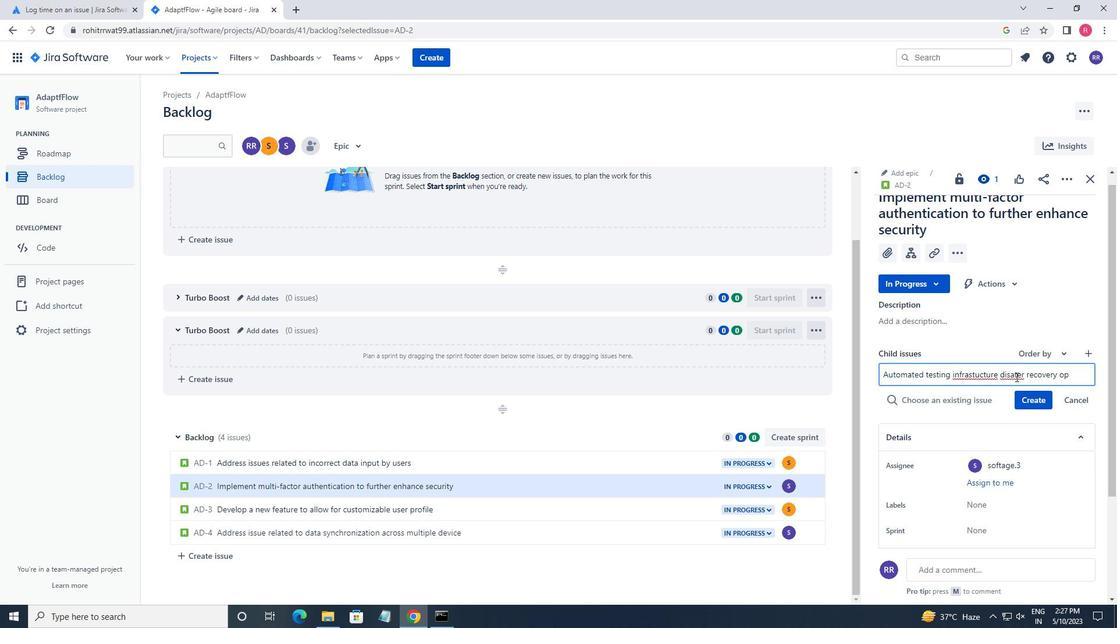 
Action: Key pressed S<Key.left><Key.left><Key.left><Key.left><Key.left><Key.left><Key.left><Key.left><Key.left><Key.left><Key.left><Key.left><Key.left><Key.left><Key.left><Key.right><Key.right><Key.right><Key.right><Key.left>R
Screenshot: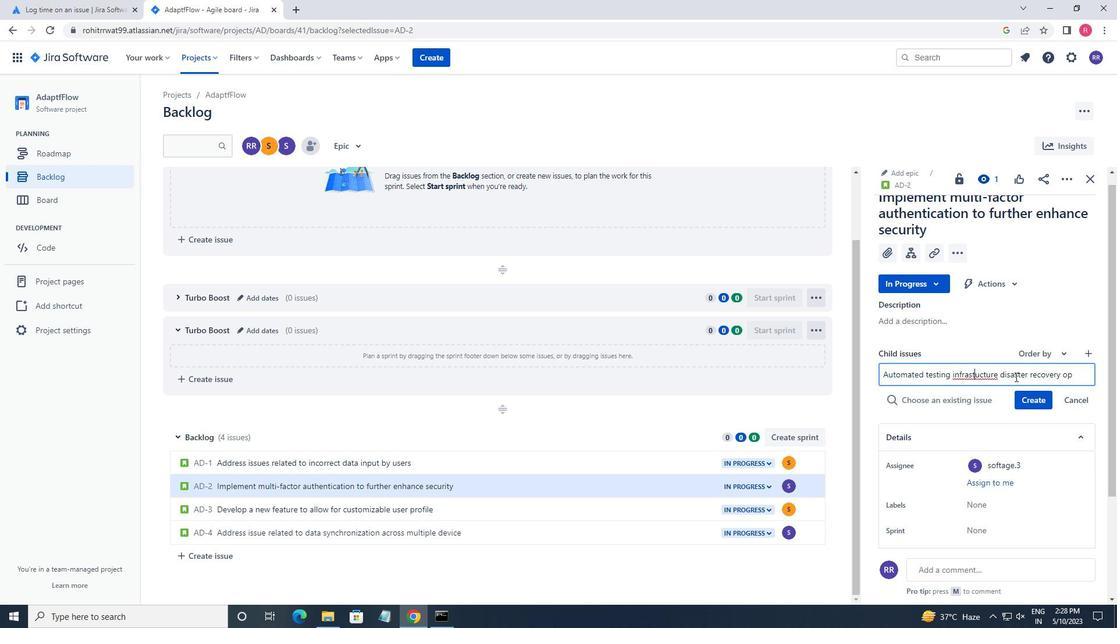 
Action: Mouse moved to (1057, 368)
Screenshot: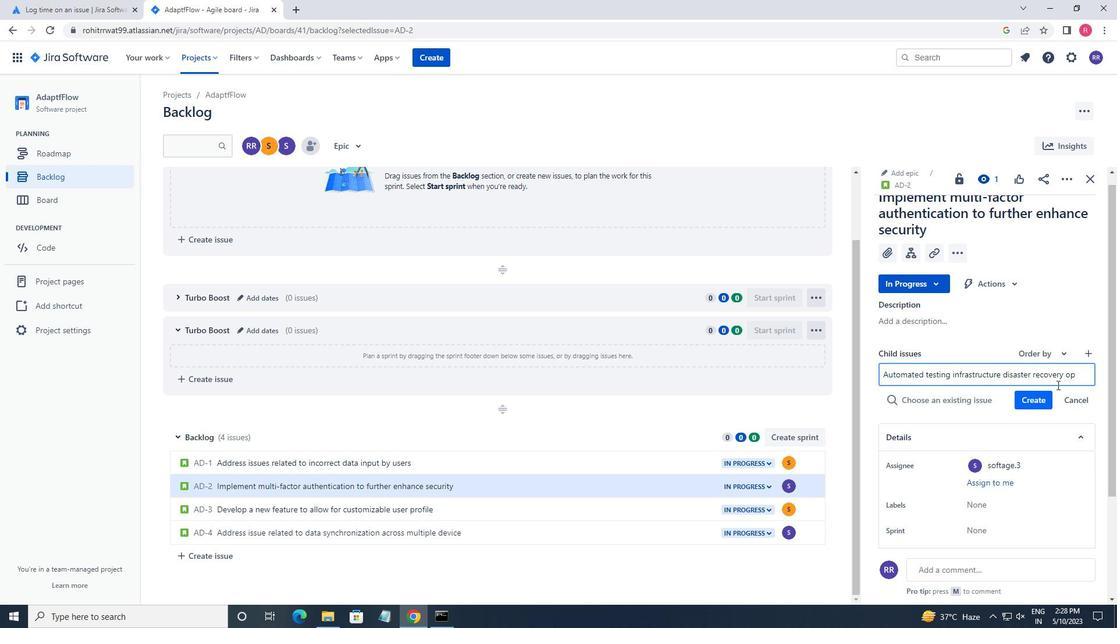
Action: Mouse pressed left at (1057, 368)
Screenshot: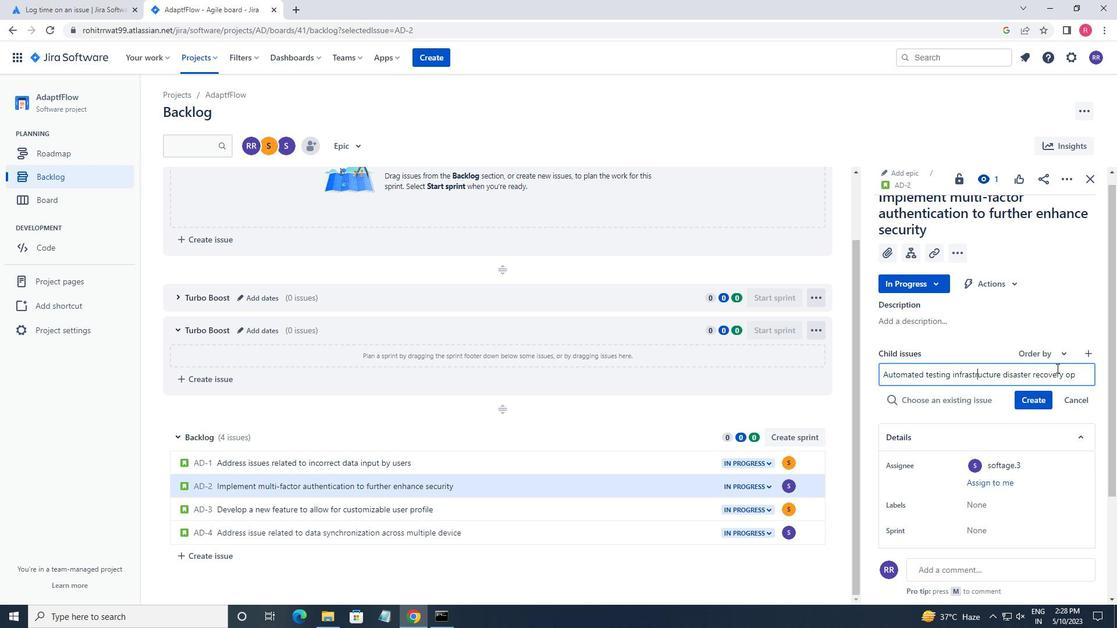 
Action: Key pressed <Key.right><Key.right><Key.right><Key.right><Key.right><Key.right><Key.right><Key.right><Key.right><Key.right><Key.right>TIMIZATION<Key.space>AND<Key.space>REPORTING<Key.enter>
Screenshot: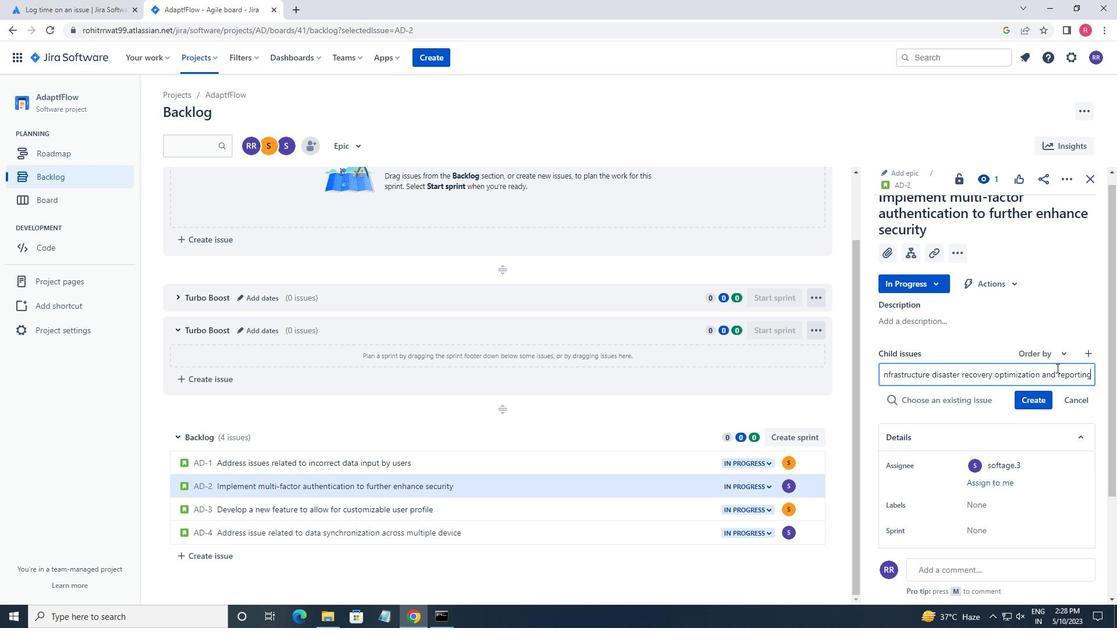 
Action: Mouse moved to (1049, 383)
Screenshot: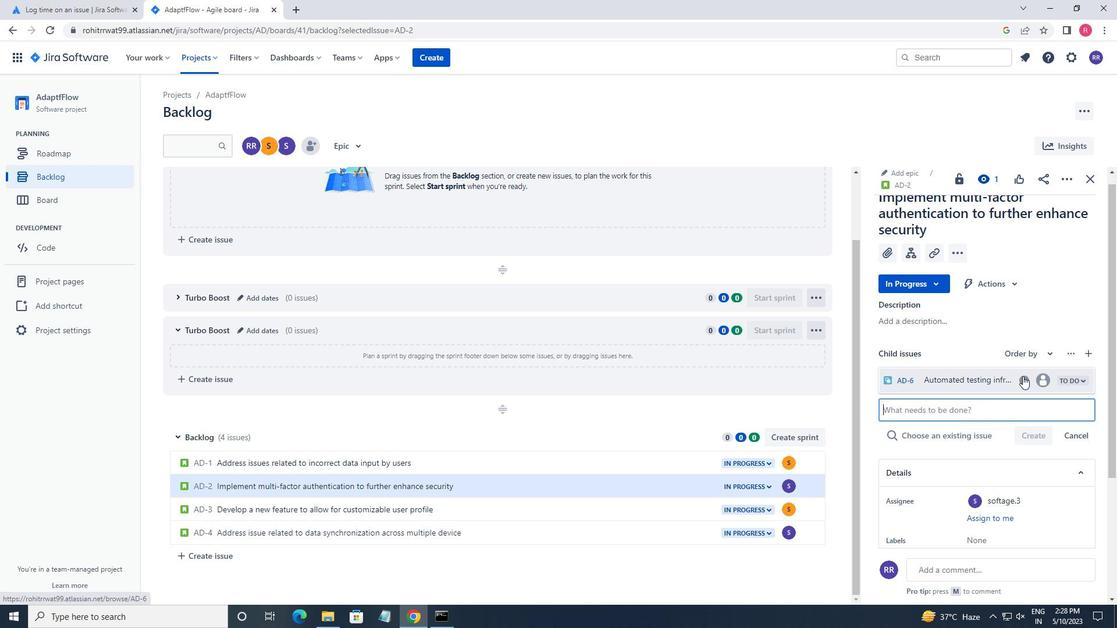 
Action: Mouse pressed left at (1049, 383)
Screenshot: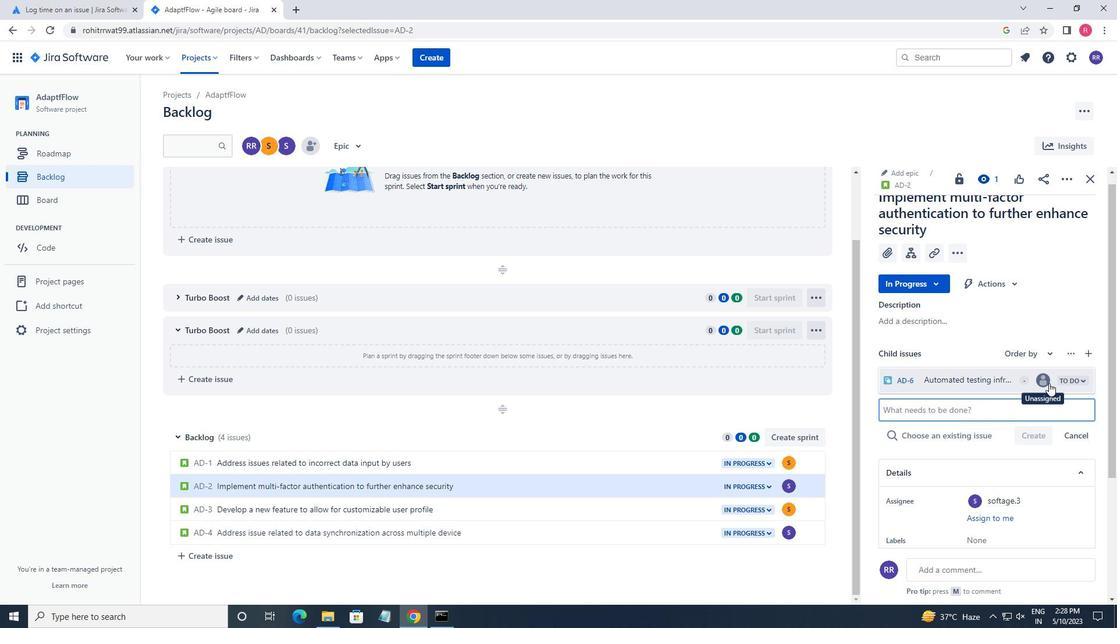 
Action: Mouse moved to (927, 386)
Screenshot: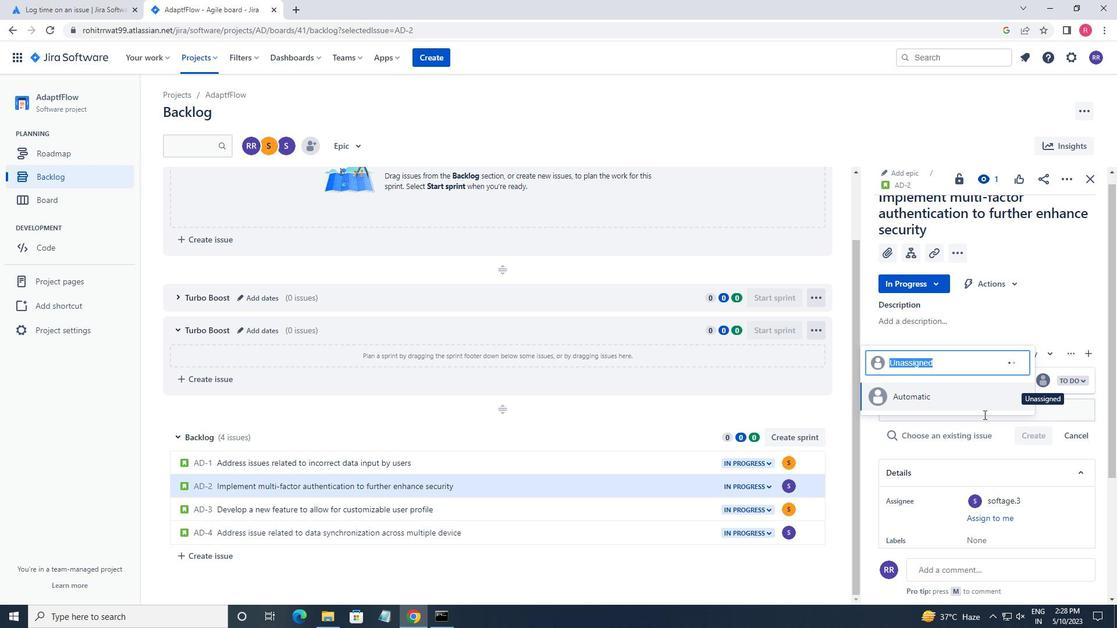 
Action: Key pressed SOFTAGE.3<Key.shift>@SOFTAGE.NET<Key.enter>
Screenshot: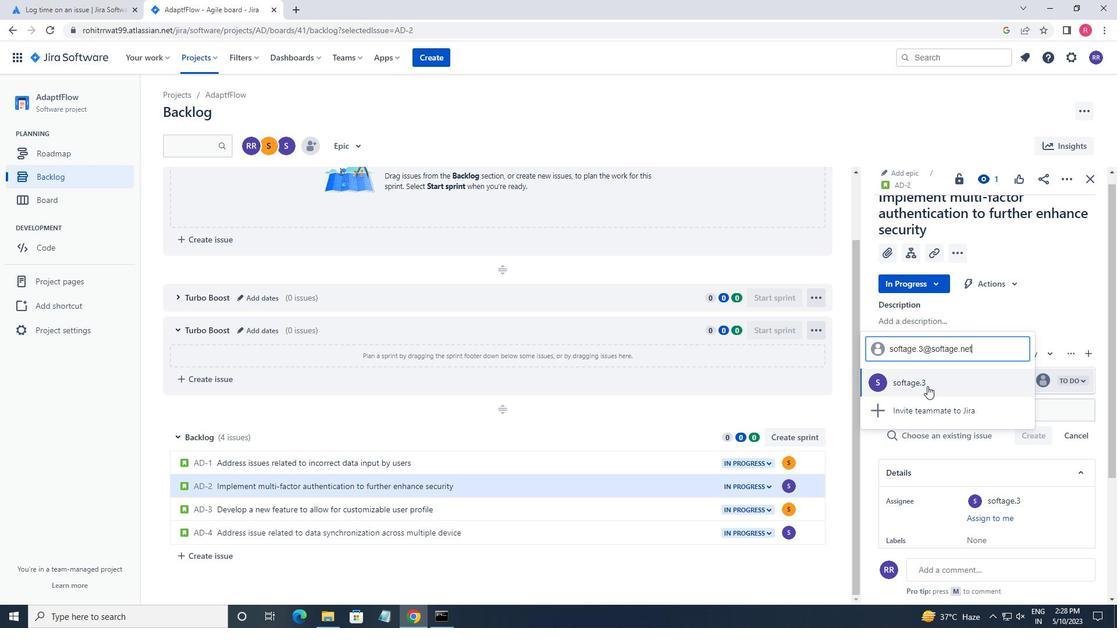 
